 Task: Add a signature Lucia Martinez containing Best wishes for a happy National Diabetes Month, Lucia Martinez to email address softage.9@softage.net and add a label Budgets
Action: Mouse moved to (939, 54)
Screenshot: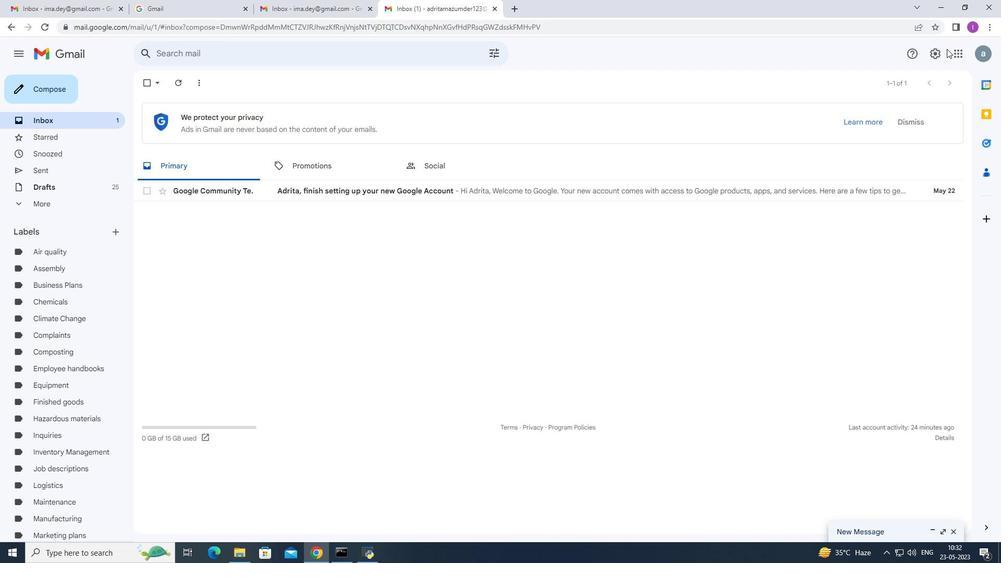 
Action: Mouse pressed left at (939, 54)
Screenshot: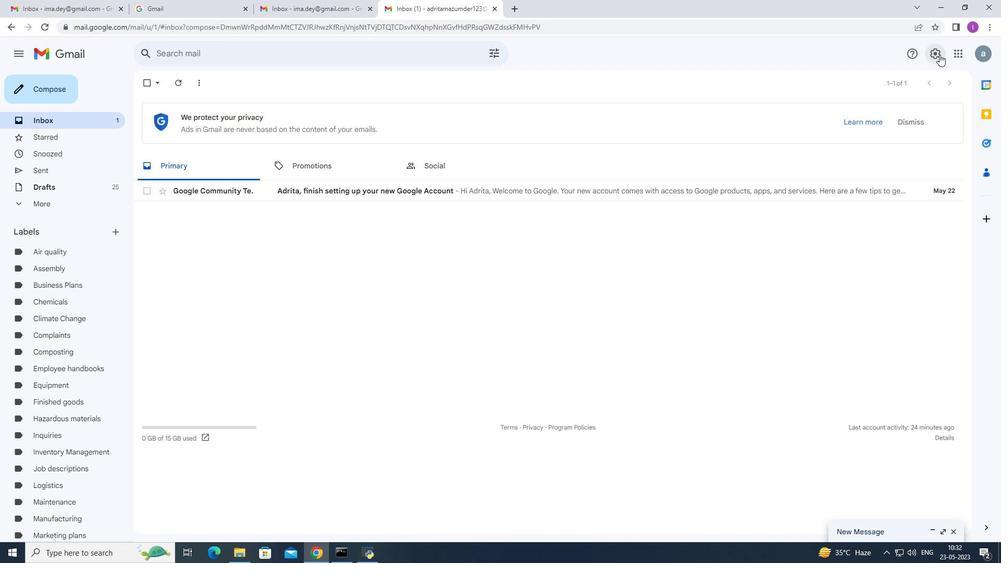 
Action: Mouse moved to (848, 99)
Screenshot: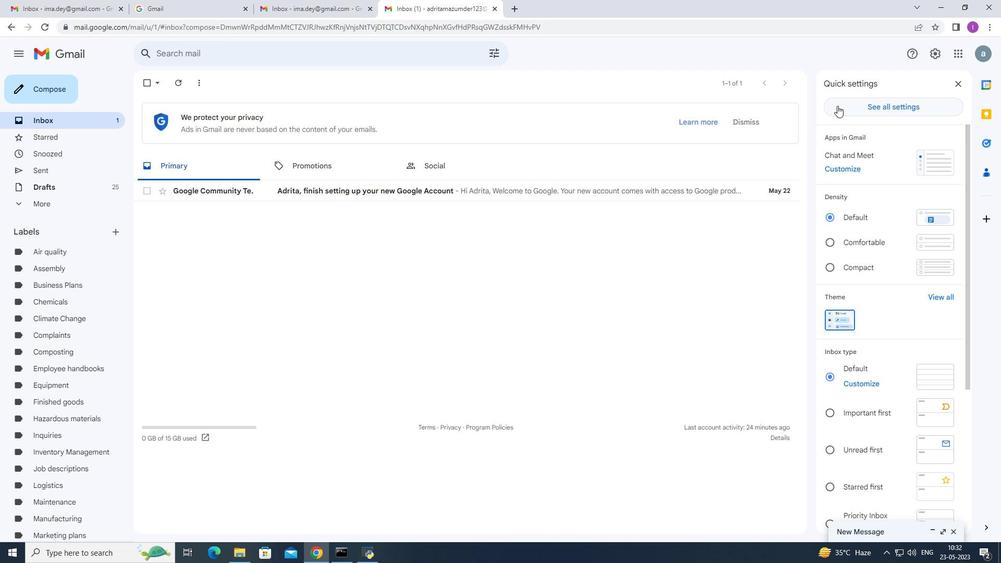 
Action: Mouse pressed left at (848, 99)
Screenshot: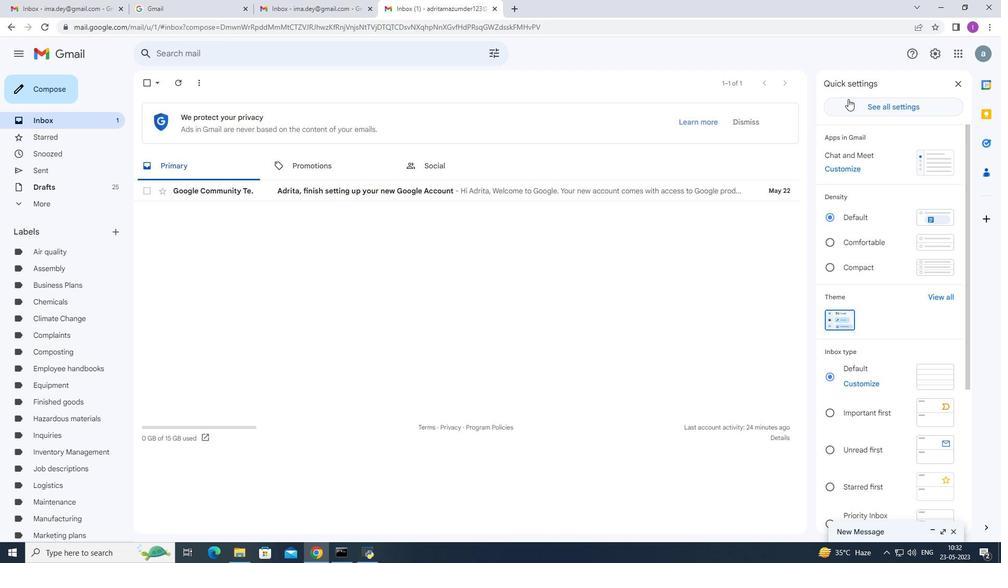 
Action: Mouse moved to (404, 310)
Screenshot: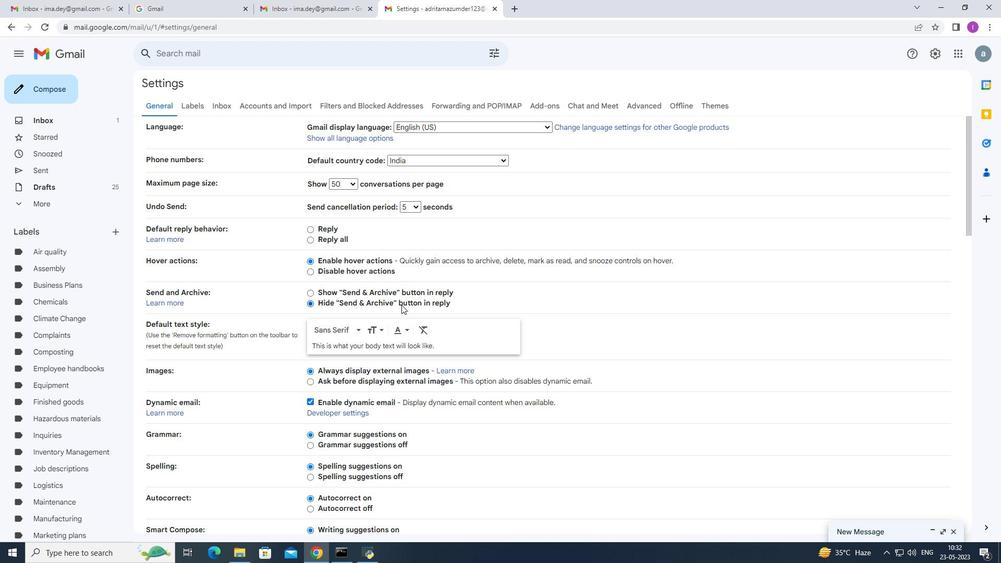 
Action: Mouse scrolled (404, 310) with delta (0, 0)
Screenshot: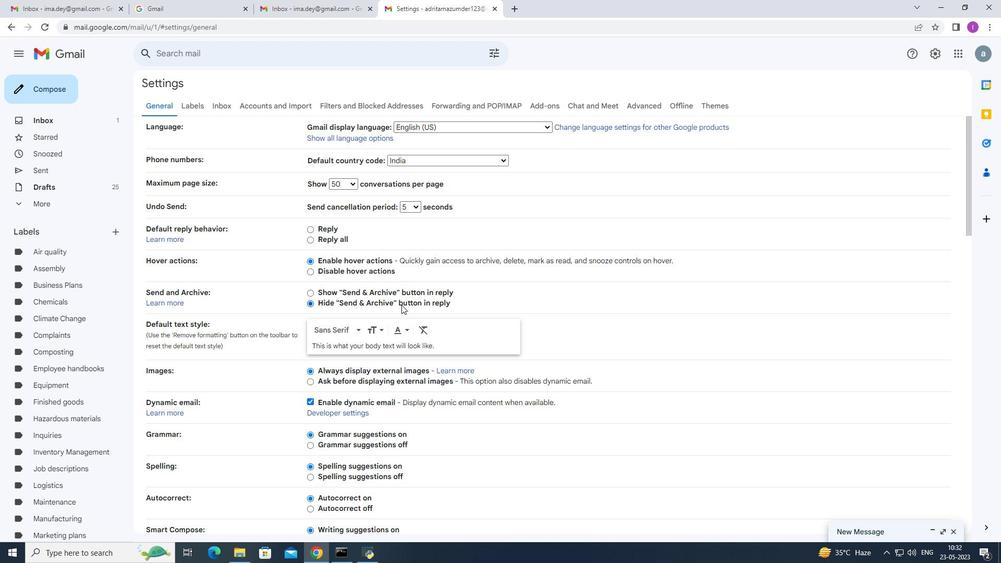 
Action: Mouse moved to (405, 313)
Screenshot: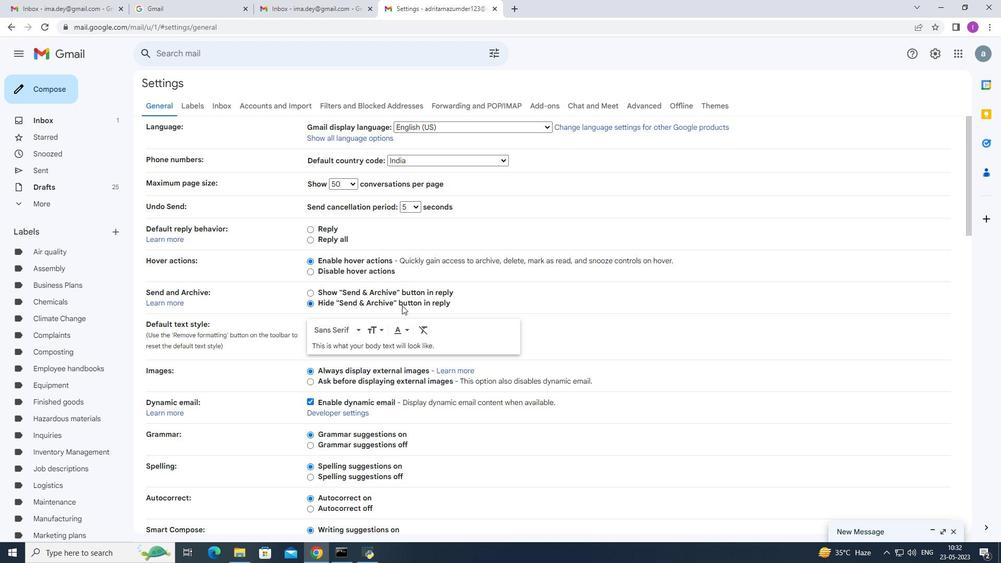 
Action: Mouse scrolled (405, 313) with delta (0, 0)
Screenshot: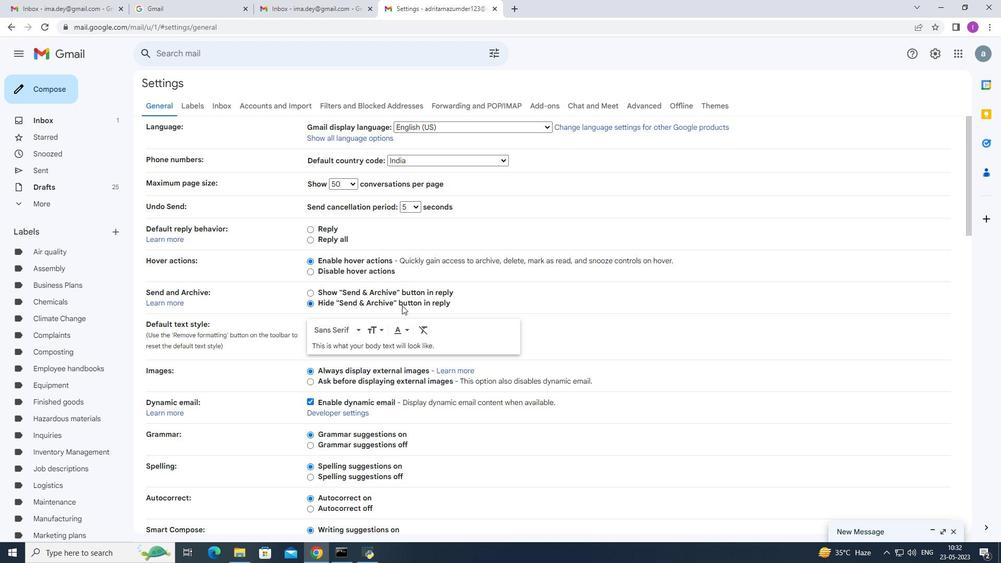 
Action: Mouse moved to (405, 314)
Screenshot: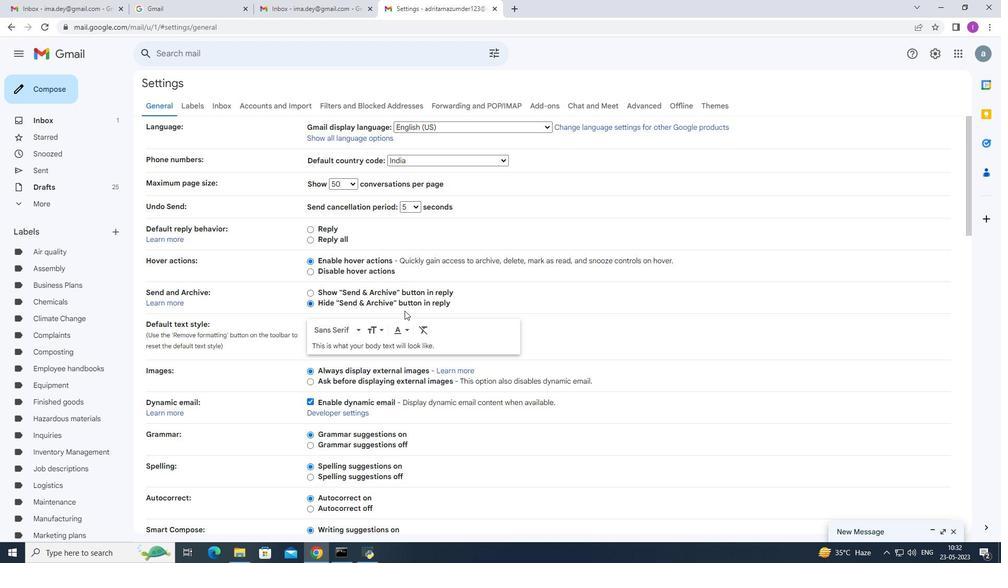 
Action: Mouse scrolled (405, 313) with delta (0, 0)
Screenshot: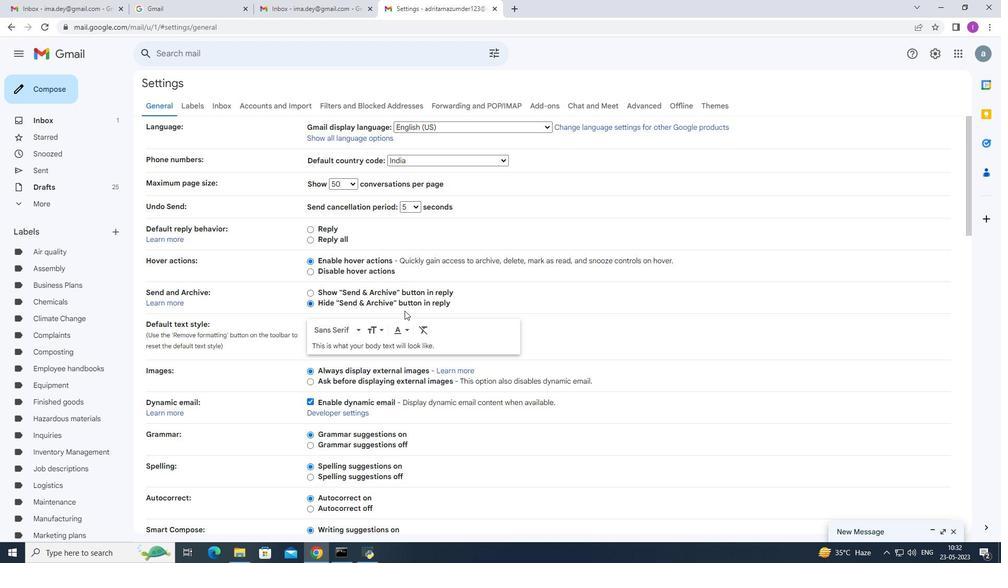 
Action: Mouse moved to (405, 314)
Screenshot: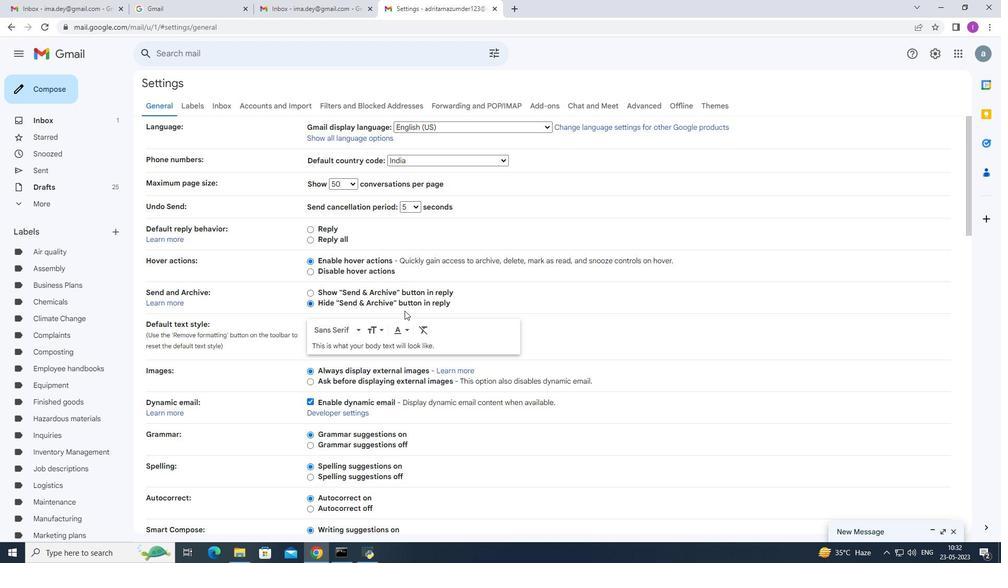 
Action: Mouse scrolled (405, 314) with delta (0, 0)
Screenshot: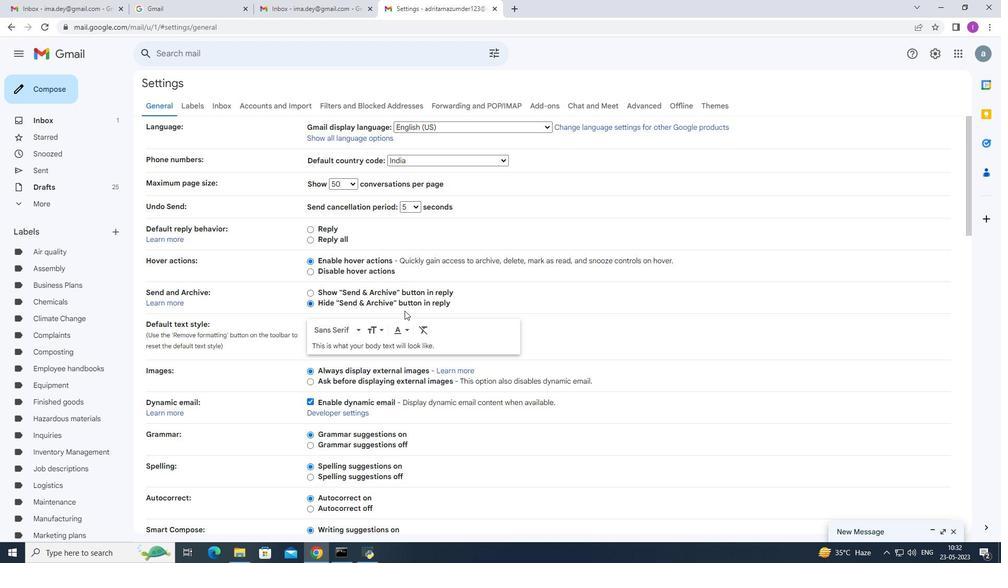 
Action: Mouse moved to (406, 316)
Screenshot: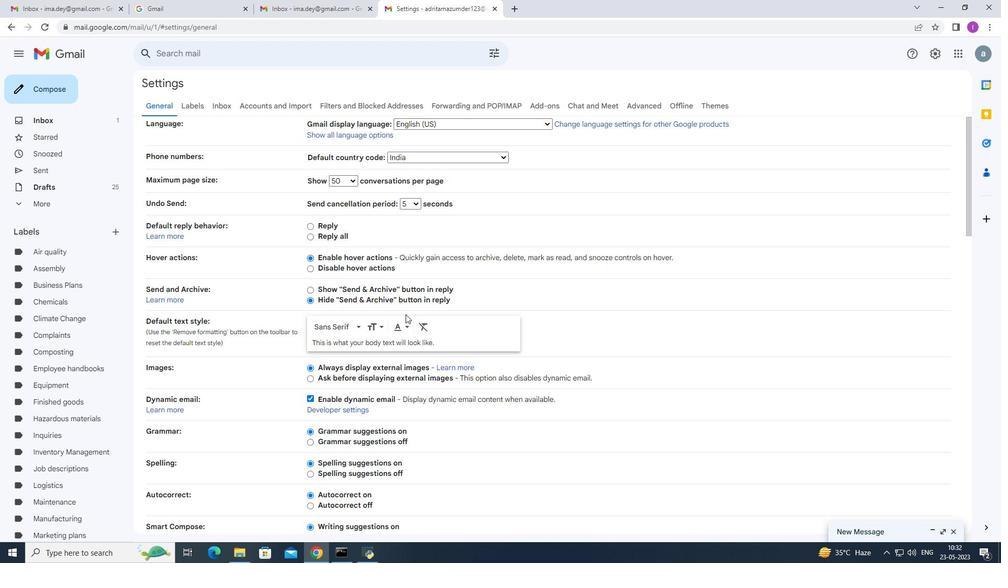 
Action: Mouse scrolled (406, 315) with delta (0, 0)
Screenshot: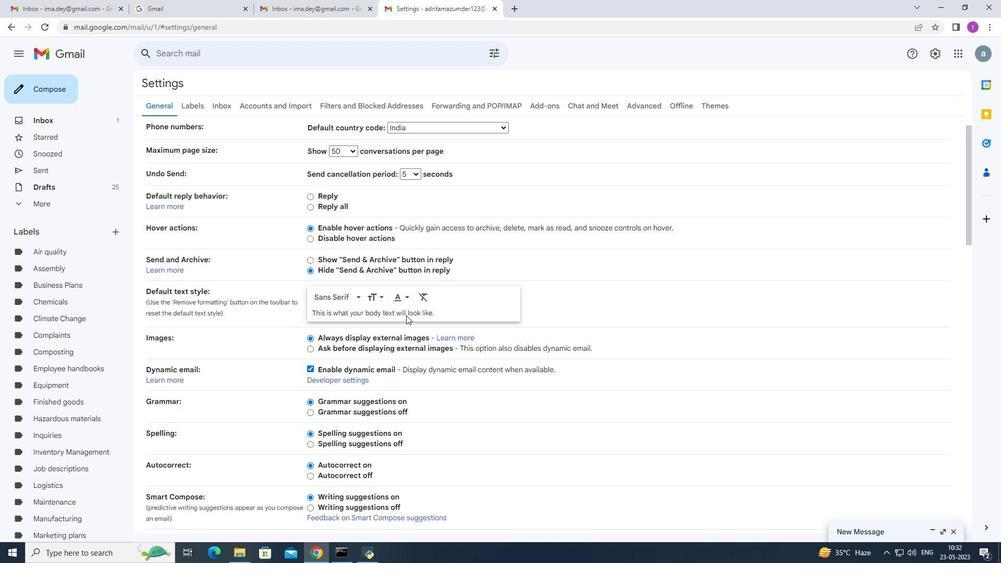 
Action: Mouse moved to (407, 316)
Screenshot: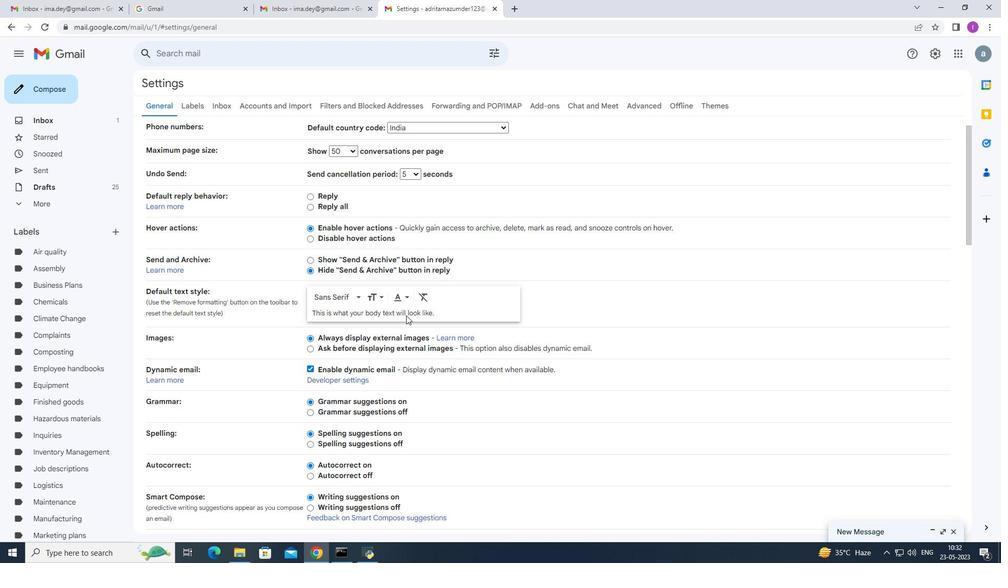
Action: Mouse scrolled (407, 316) with delta (0, 0)
Screenshot: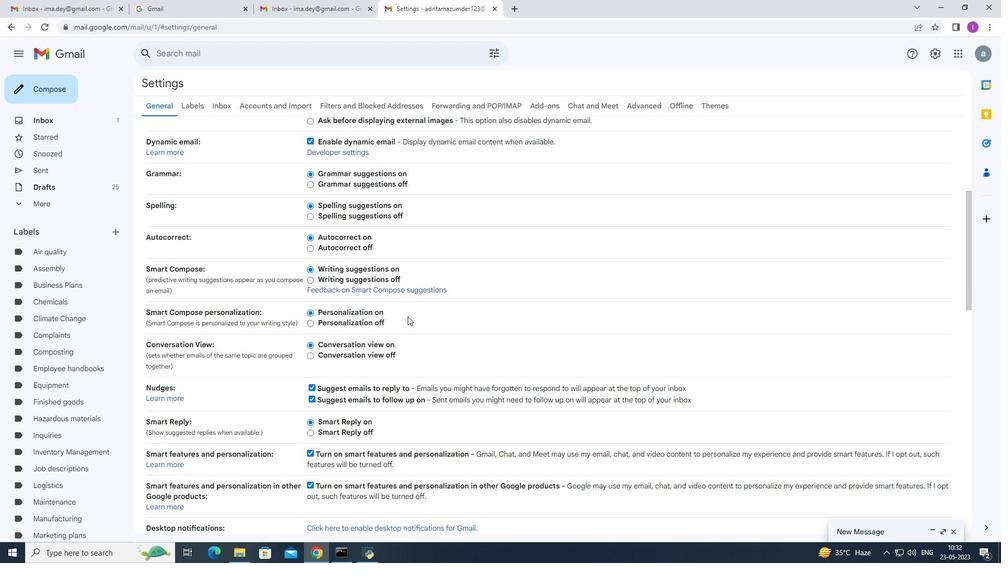 
Action: Mouse scrolled (407, 316) with delta (0, 0)
Screenshot: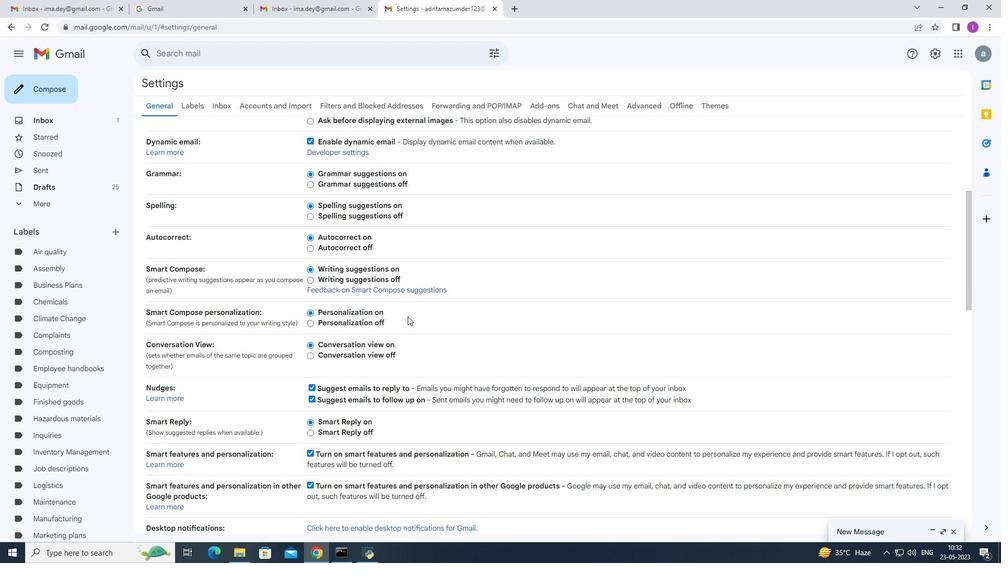 
Action: Mouse scrolled (407, 316) with delta (0, 0)
Screenshot: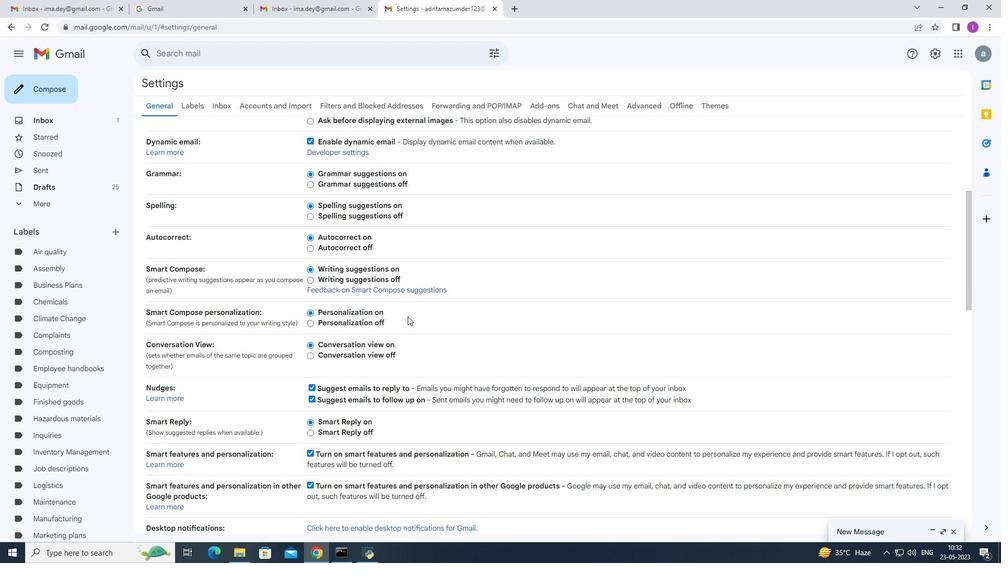 
Action: Mouse moved to (409, 345)
Screenshot: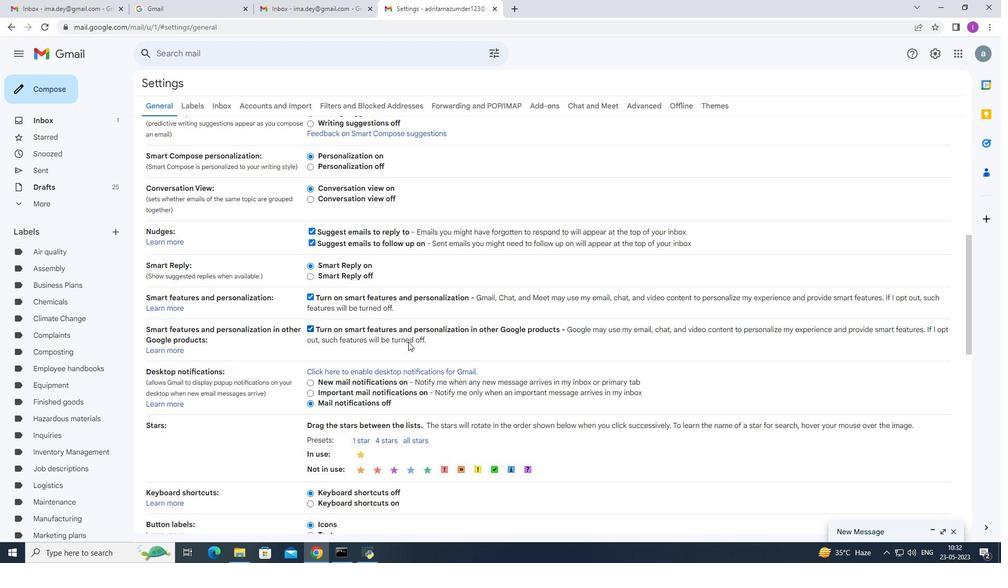 
Action: Mouse scrolled (409, 344) with delta (0, 0)
Screenshot: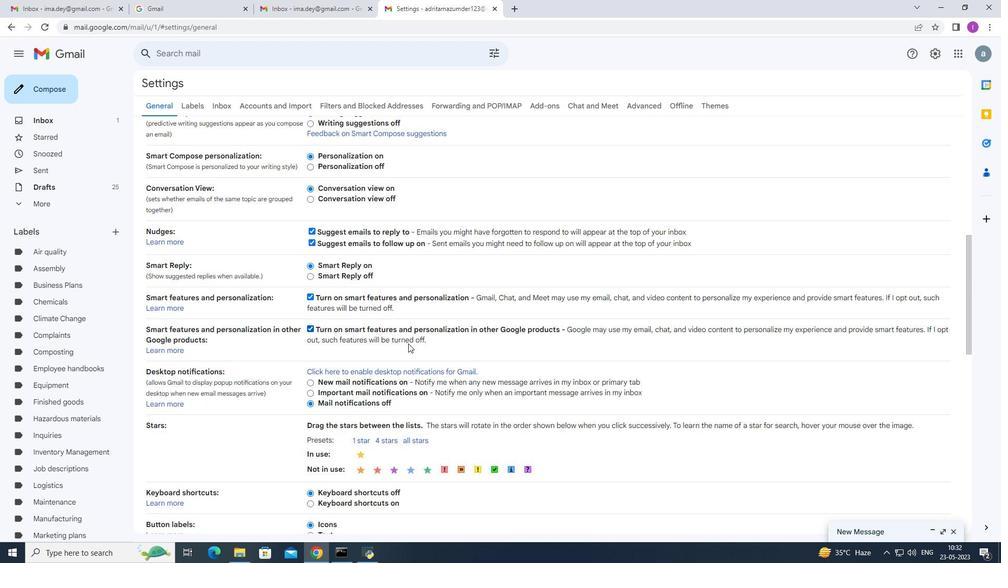 
Action: Mouse moved to (409, 345)
Screenshot: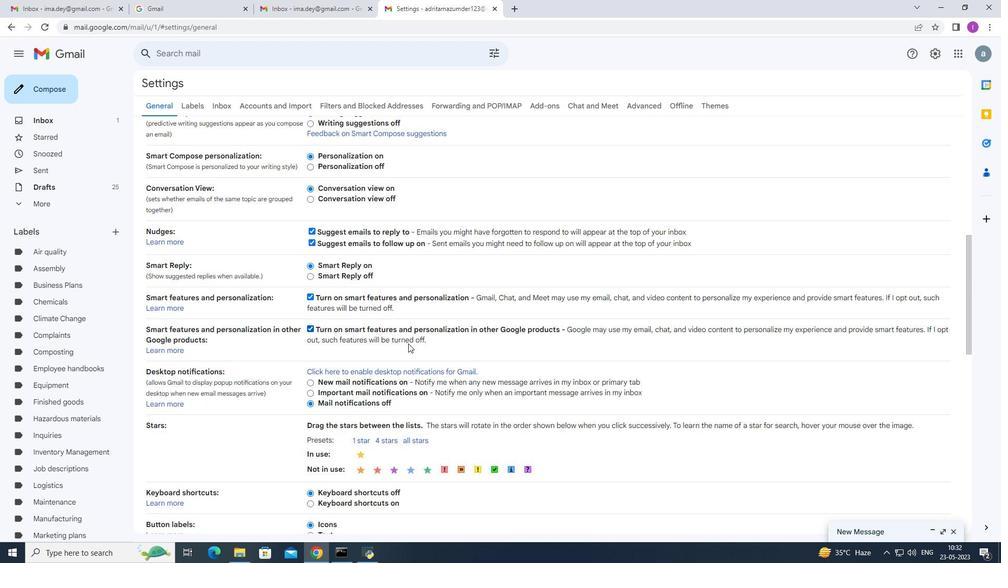 
Action: Mouse scrolled (409, 345) with delta (0, 0)
Screenshot: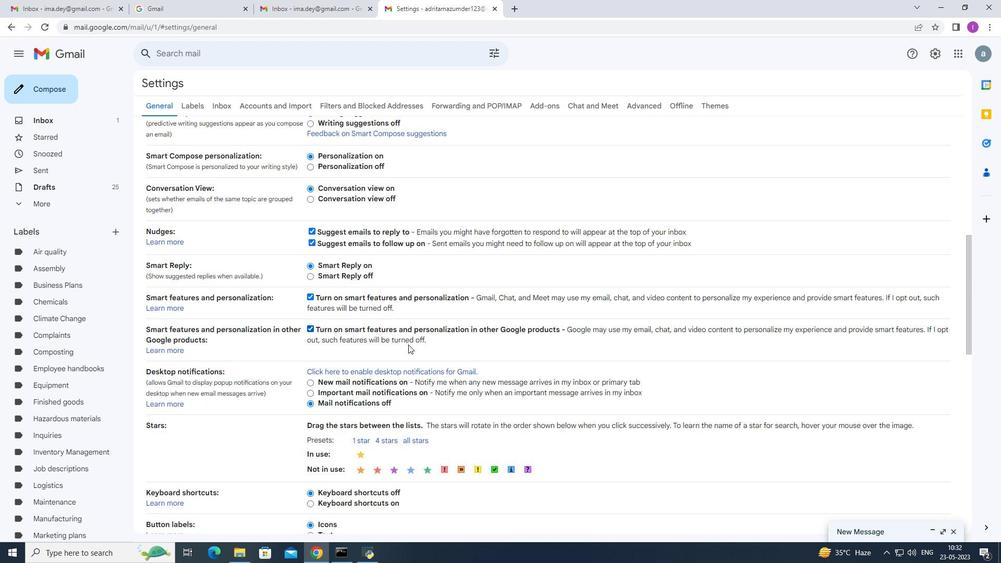 
Action: Mouse scrolled (409, 345) with delta (0, 0)
Screenshot: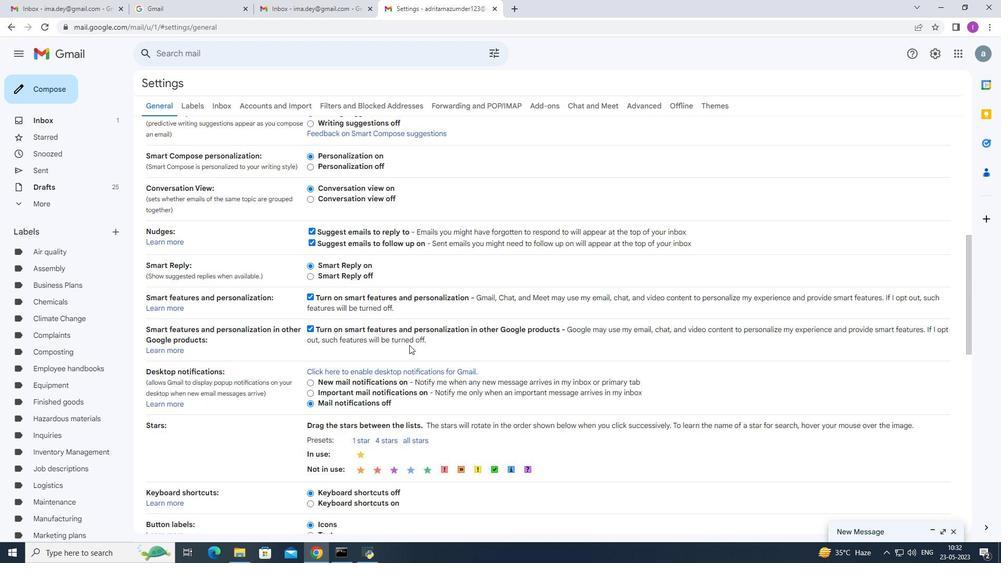 
Action: Mouse moved to (409, 346)
Screenshot: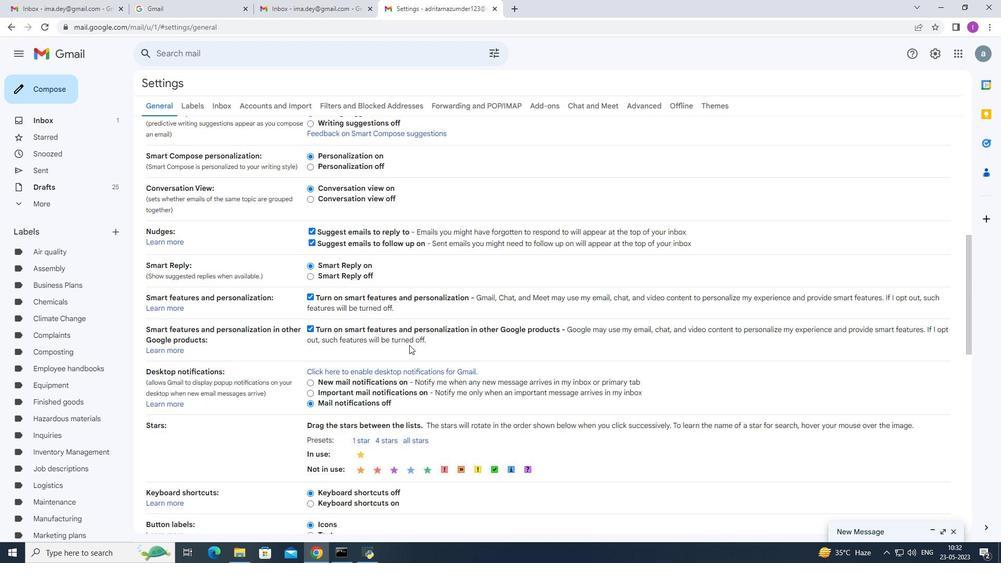 
Action: Mouse scrolled (409, 346) with delta (0, 0)
Screenshot: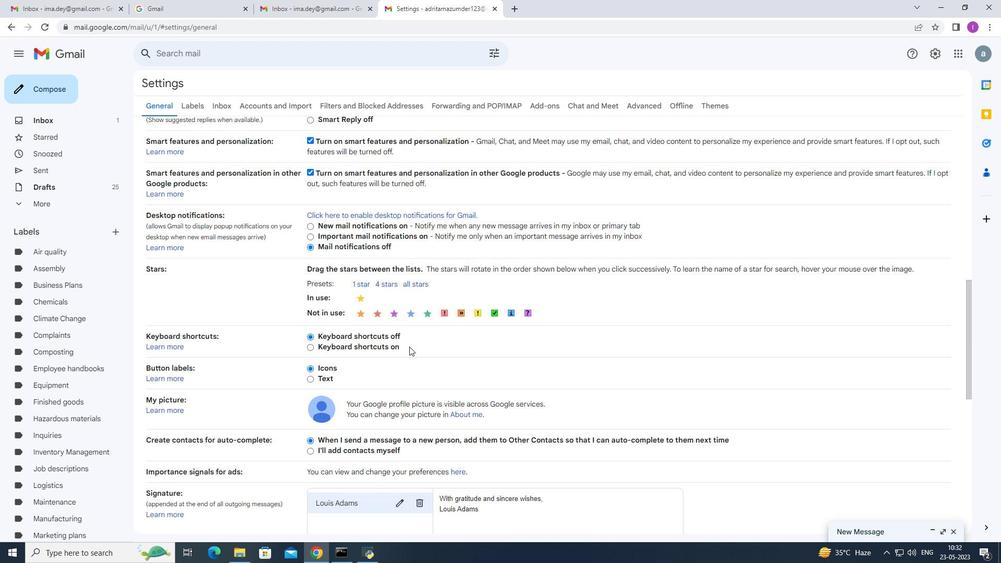 
Action: Mouse scrolled (409, 346) with delta (0, 0)
Screenshot: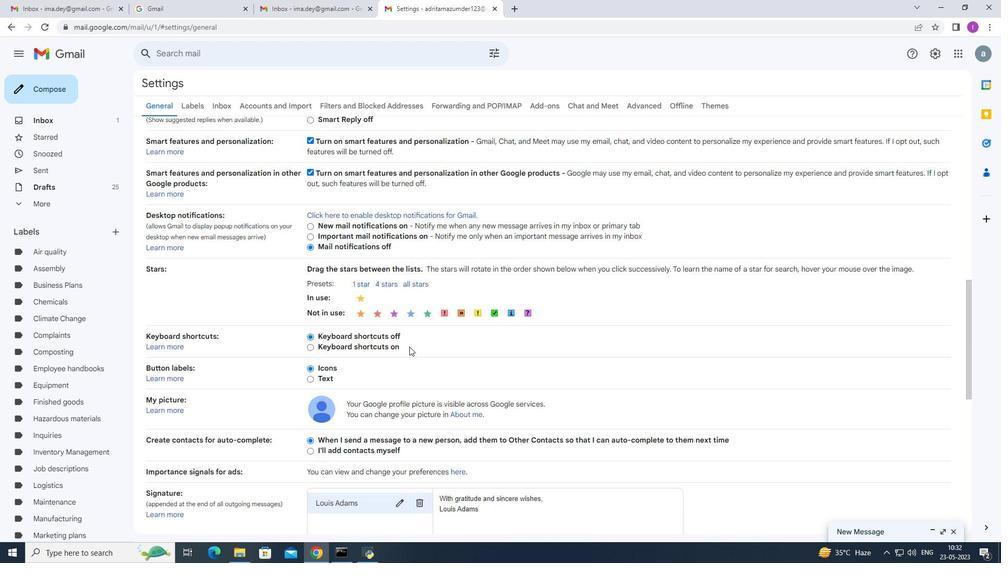 
Action: Mouse scrolled (409, 346) with delta (0, 0)
Screenshot: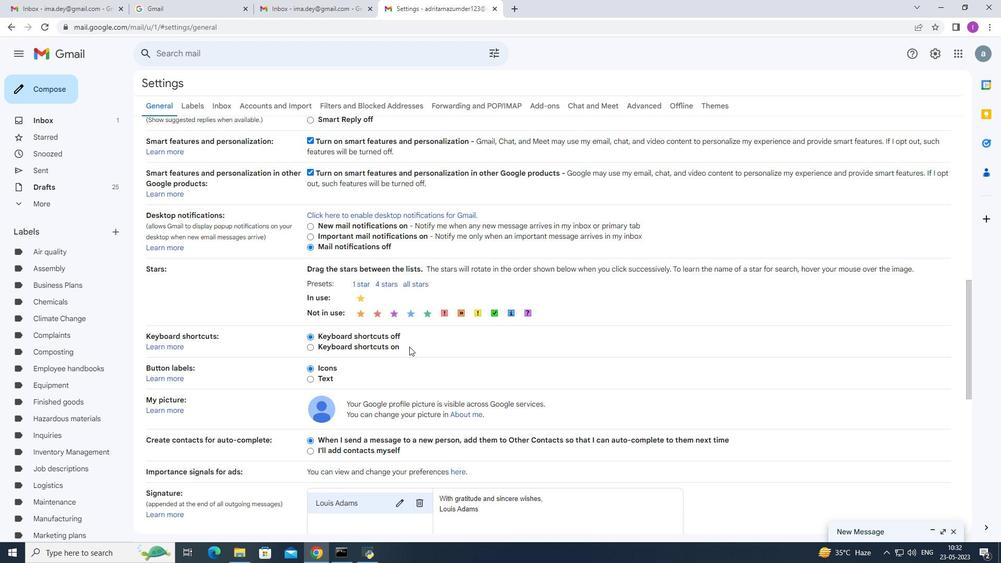 
Action: Mouse scrolled (409, 346) with delta (0, 0)
Screenshot: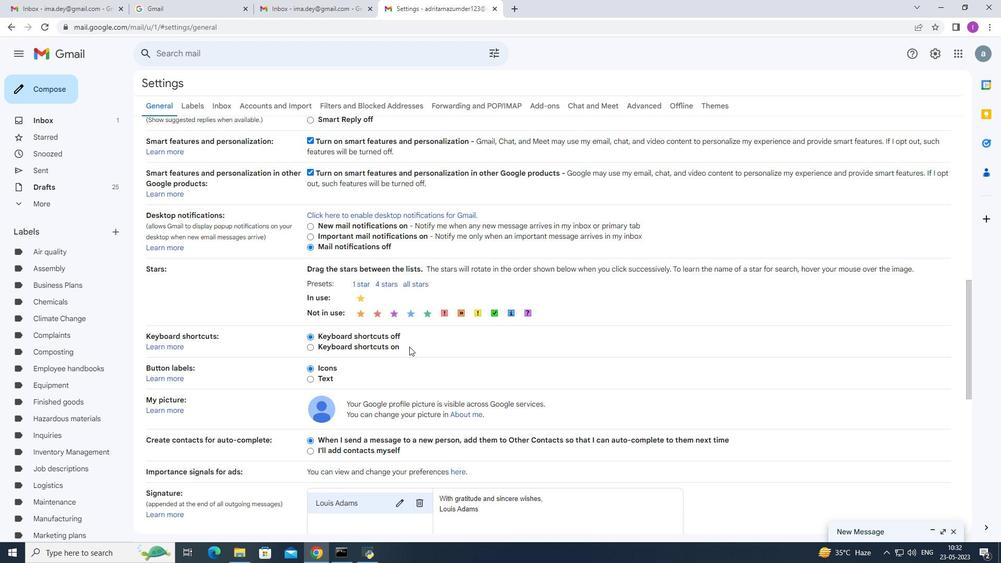 
Action: Mouse moved to (420, 300)
Screenshot: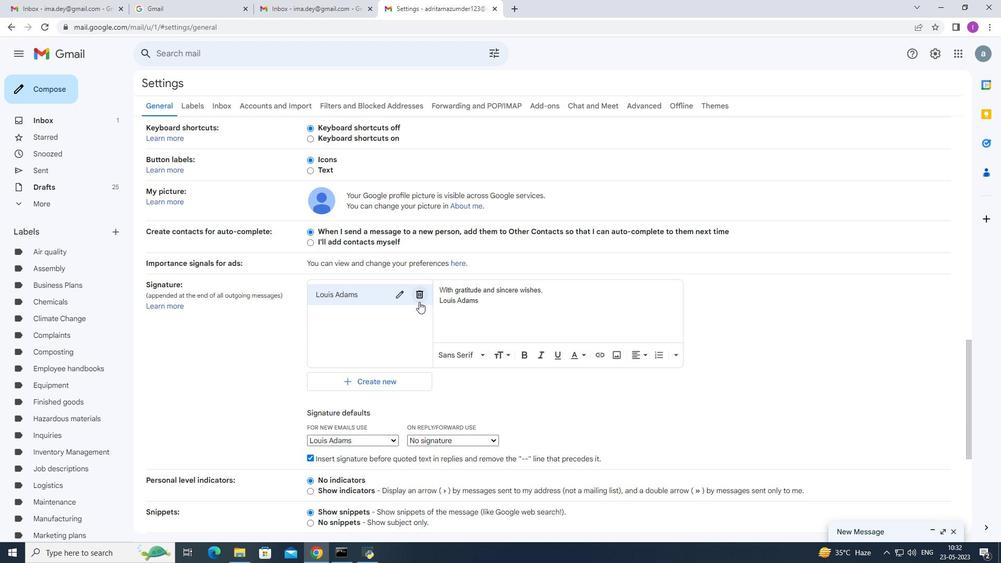 
Action: Mouse pressed left at (420, 300)
Screenshot: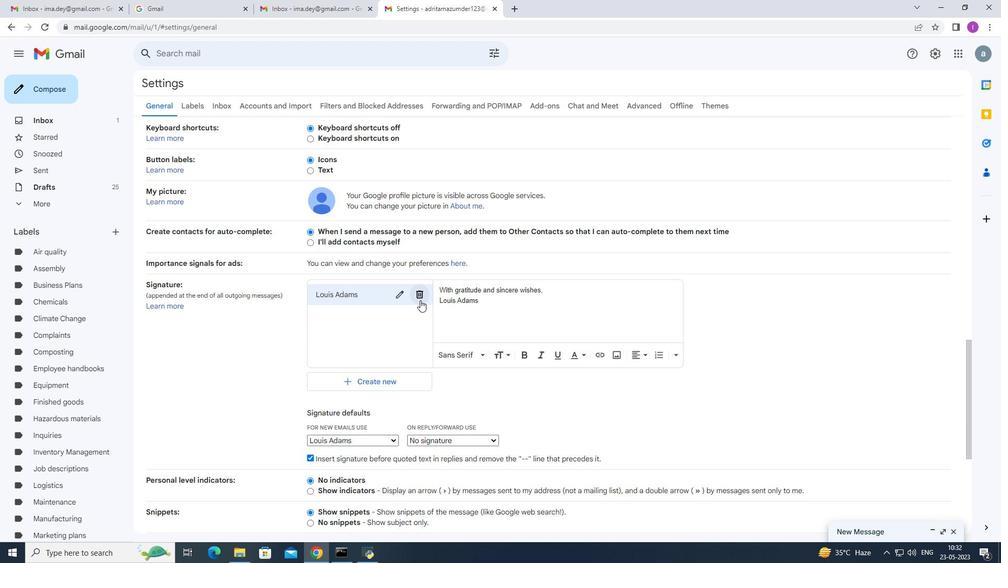 
Action: Mouse moved to (585, 318)
Screenshot: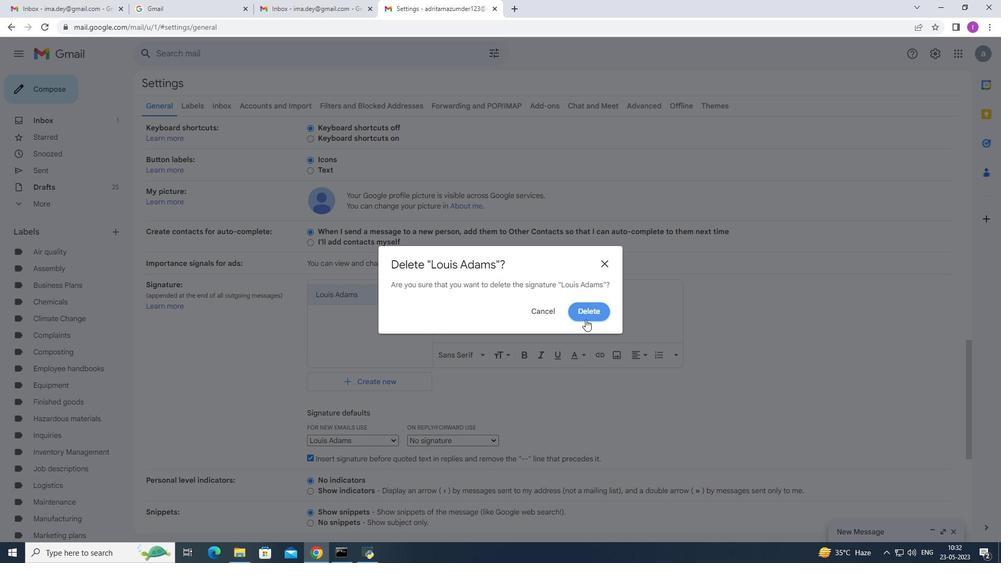 
Action: Mouse pressed left at (585, 318)
Screenshot: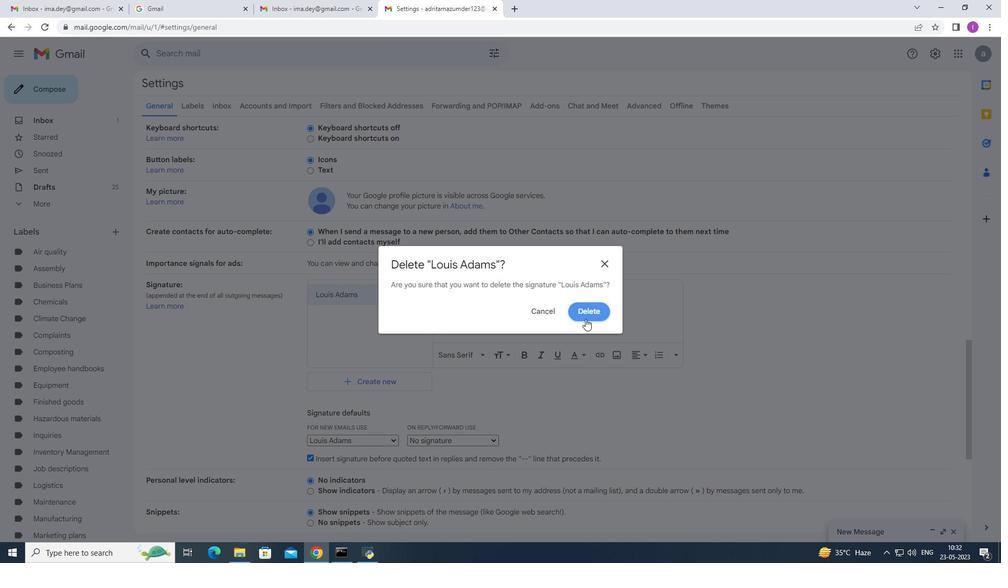 
Action: Mouse moved to (362, 299)
Screenshot: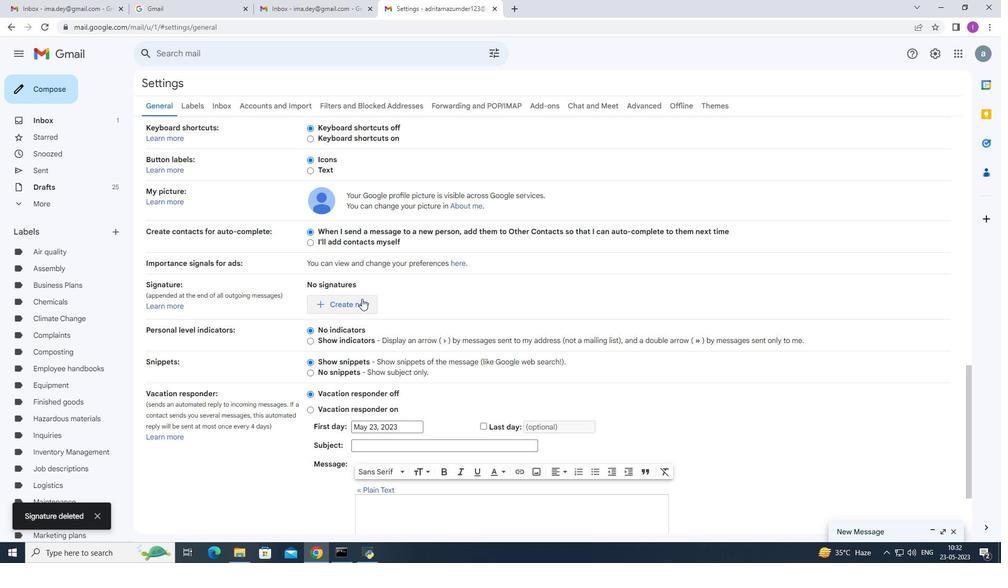 
Action: Mouse pressed left at (362, 299)
Screenshot: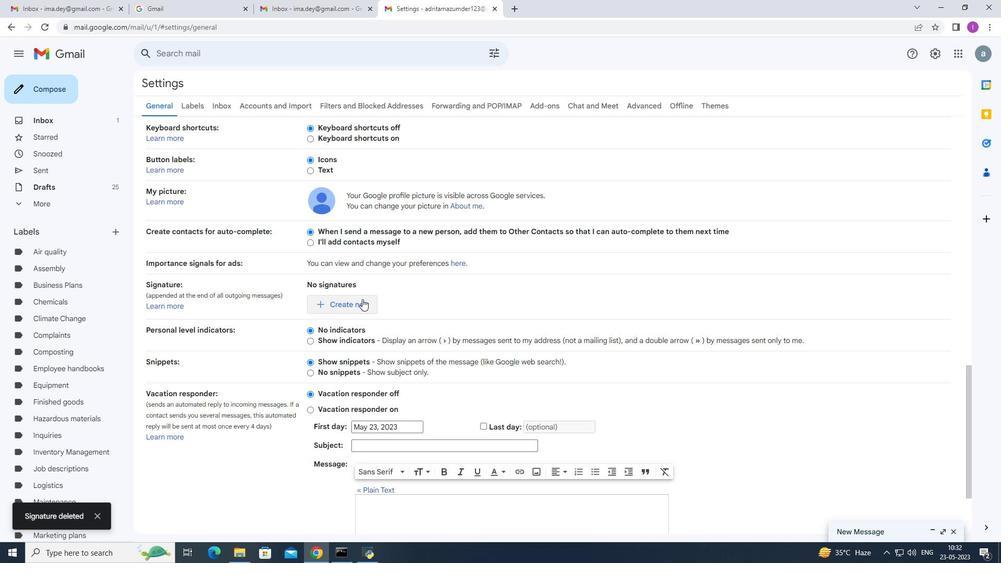 
Action: Mouse moved to (416, 288)
Screenshot: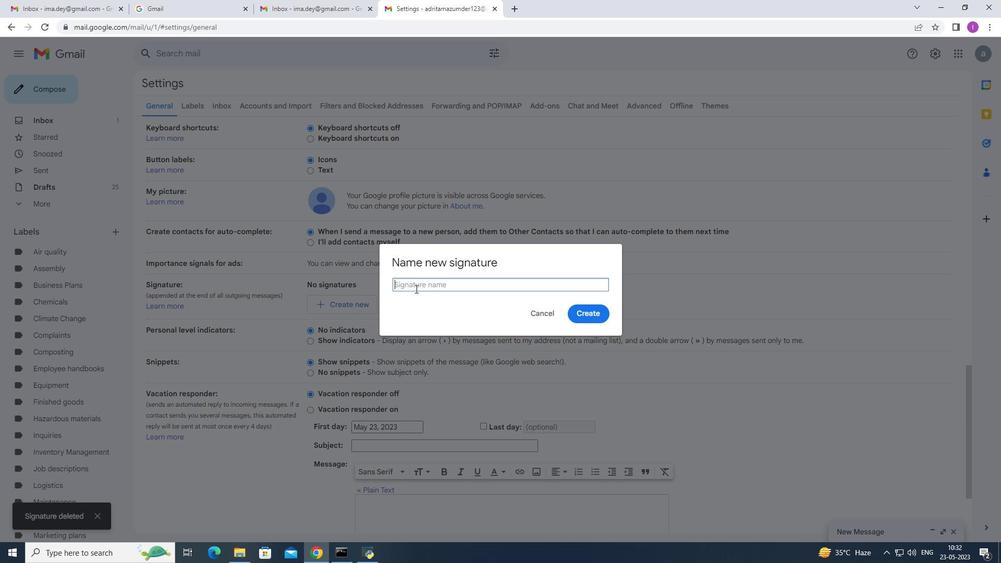 
Action: Mouse pressed left at (416, 288)
Screenshot: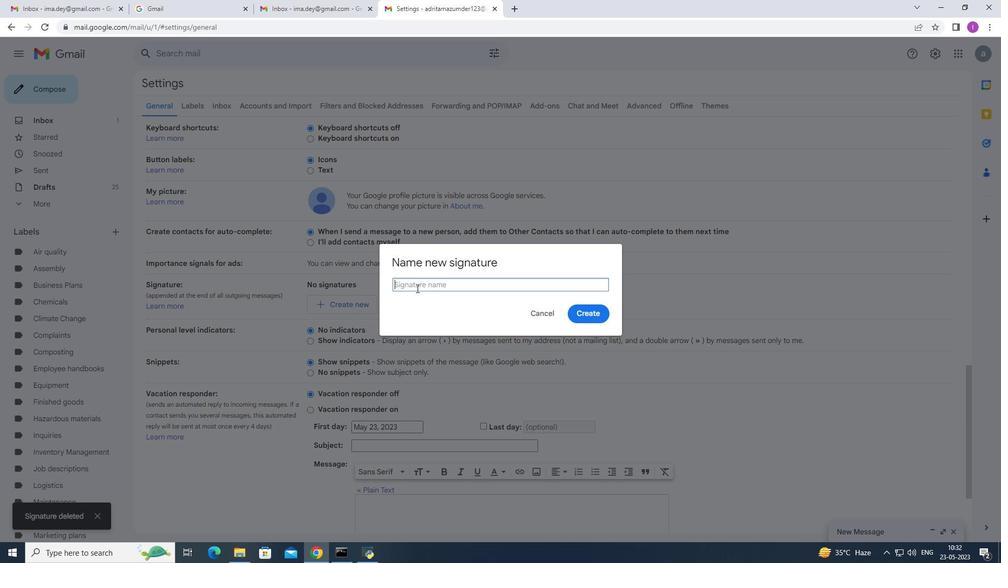 
Action: Key pressed <Key.shift>Lucu<Key.backspace>ia<Key.space><Key.backspace><Key.backspace><Key.backspace><Key.backspace><Key.backspace><Key.backspace><Key.shift>L<Key.backspace><Key.caps_lock><Key.shift>lUCIA<Key.space><Key.shift>mARTINEZ
Screenshot: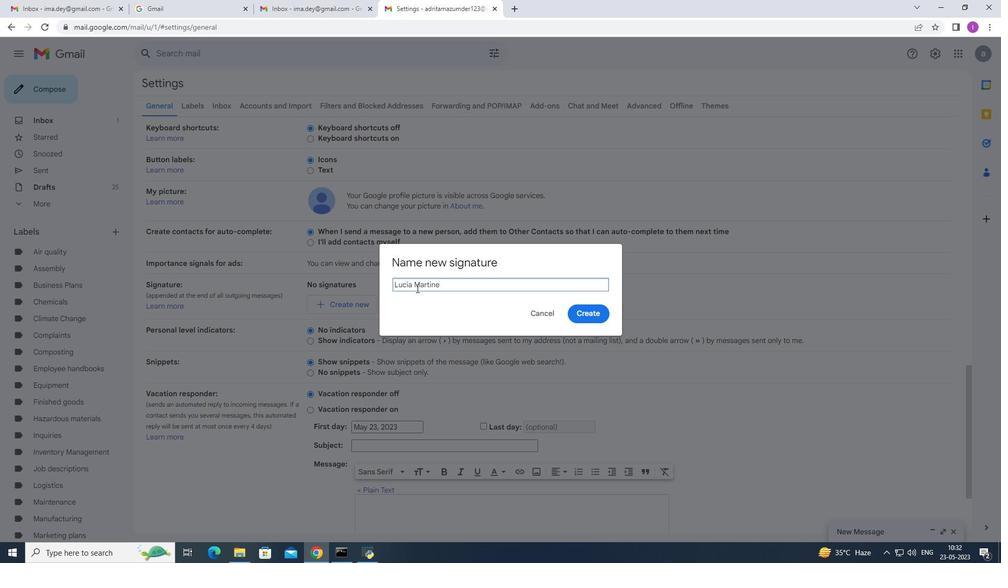 
Action: Mouse moved to (598, 312)
Screenshot: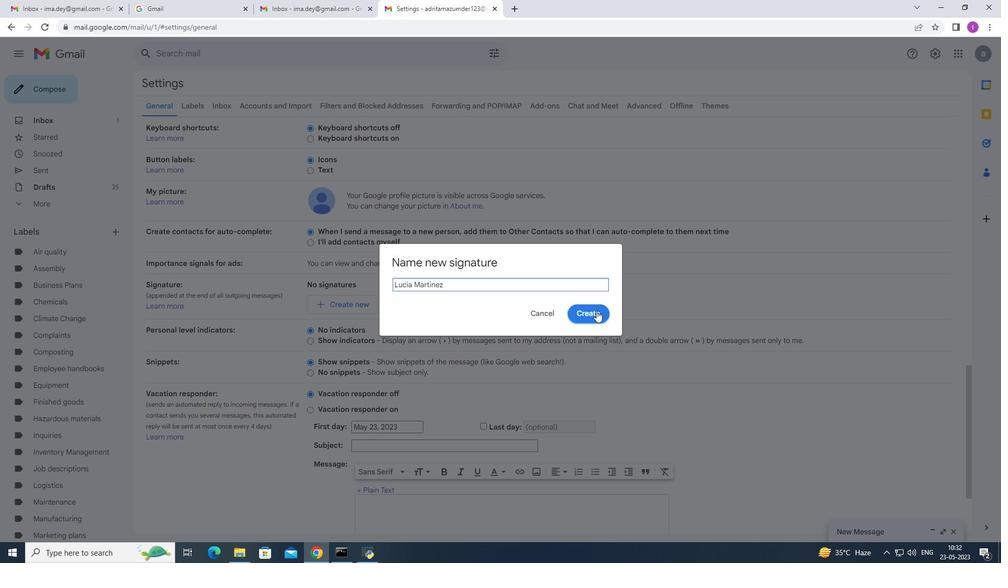 
Action: Mouse pressed left at (598, 312)
Screenshot: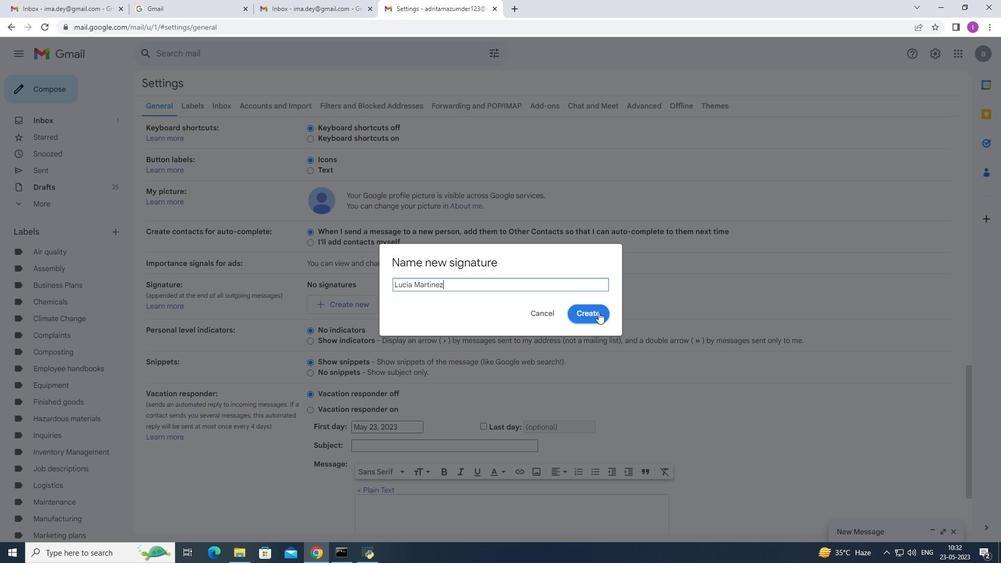 
Action: Mouse moved to (389, 439)
Screenshot: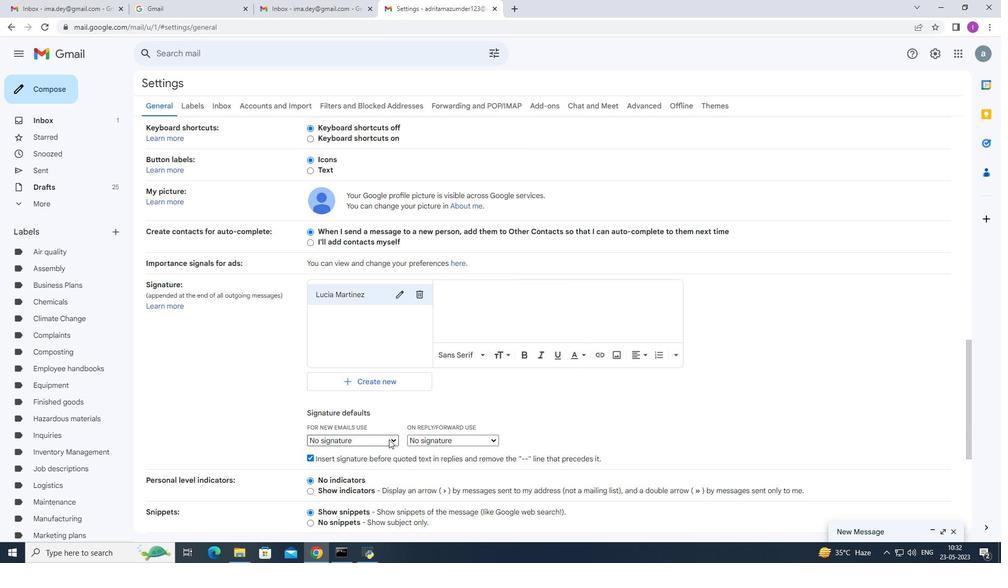 
Action: Mouse pressed left at (389, 439)
Screenshot: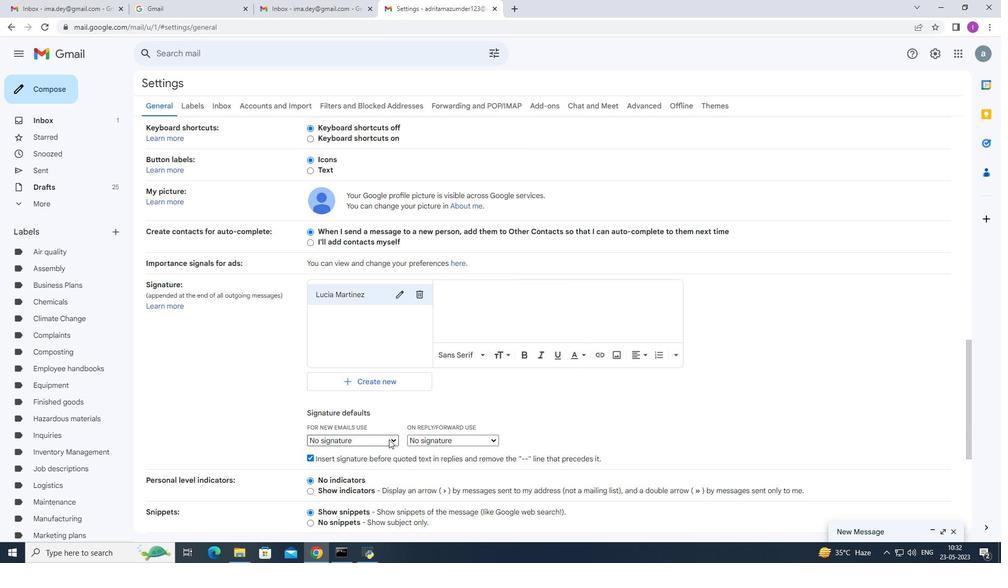 
Action: Mouse moved to (385, 463)
Screenshot: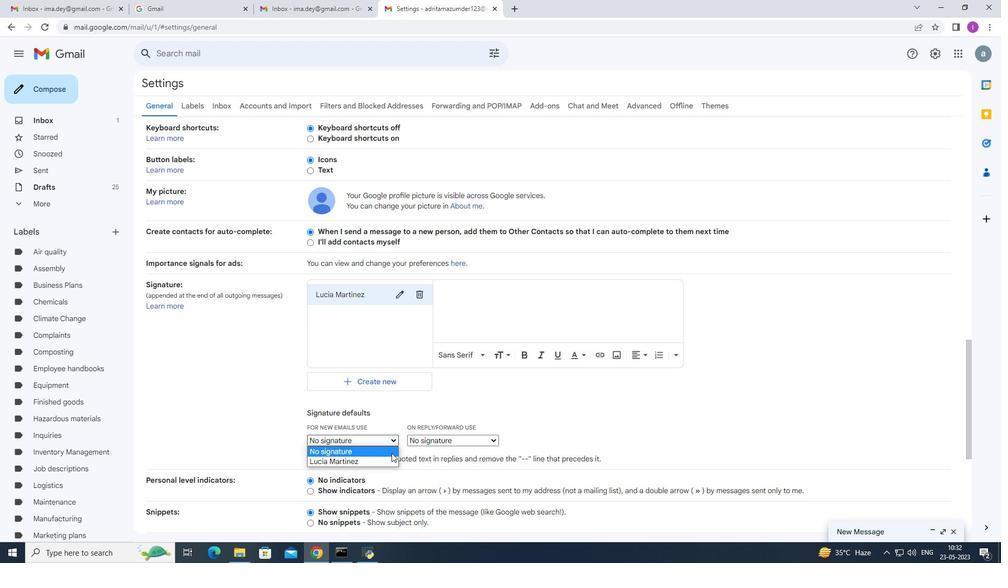 
Action: Mouse pressed left at (385, 463)
Screenshot: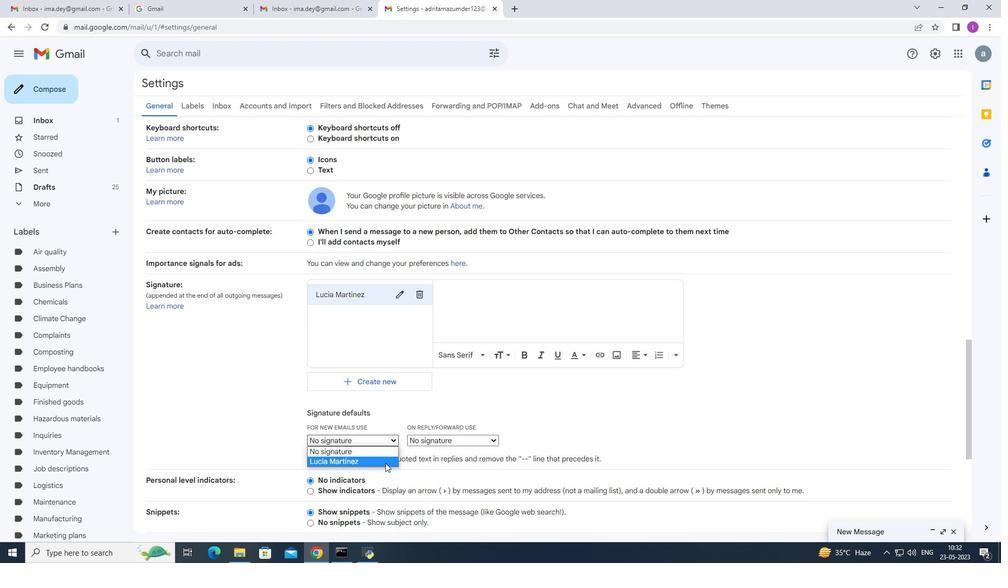 
Action: Mouse moved to (459, 299)
Screenshot: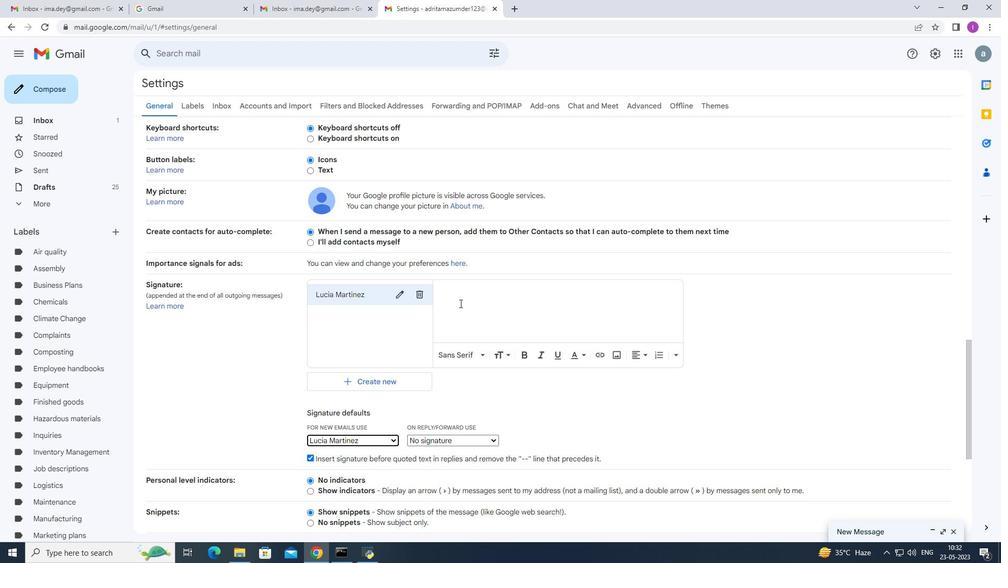 
Action: Mouse pressed left at (459, 299)
Screenshot: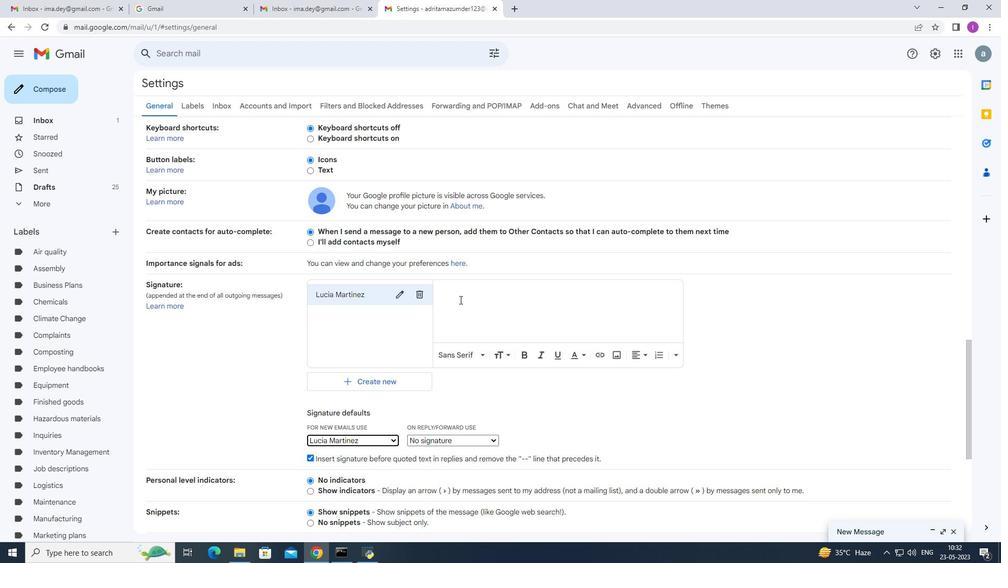 
Action: Mouse moved to (470, 290)
Screenshot: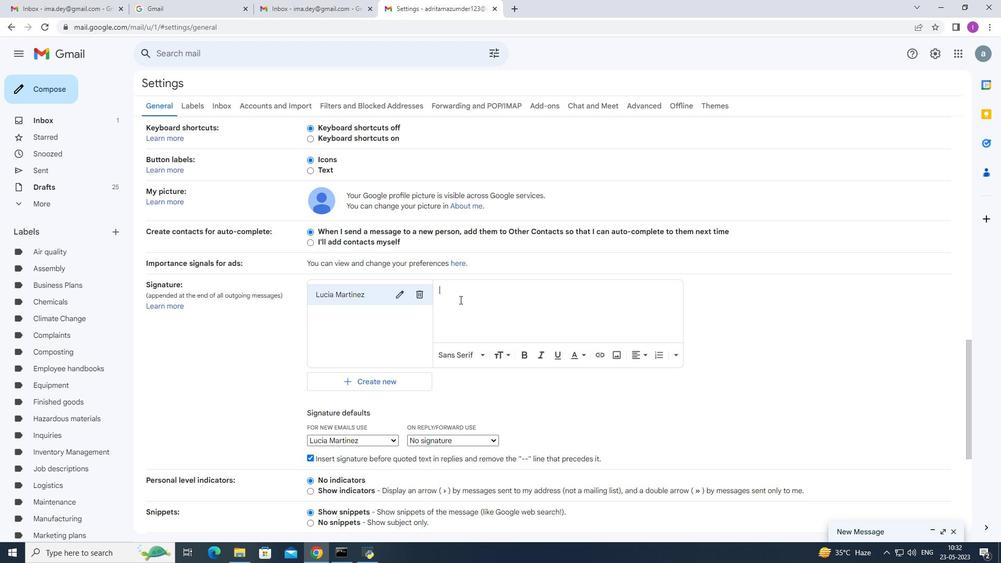 
Action: Key pressed <Key.shift>bEST<Key.space>WISHES<Key.space>FOR<Key.space>A<Key.space>HAPPY<Key.space><Key.shift><Key.shift><Key.shift>NATIONAL<Key.space>
Screenshot: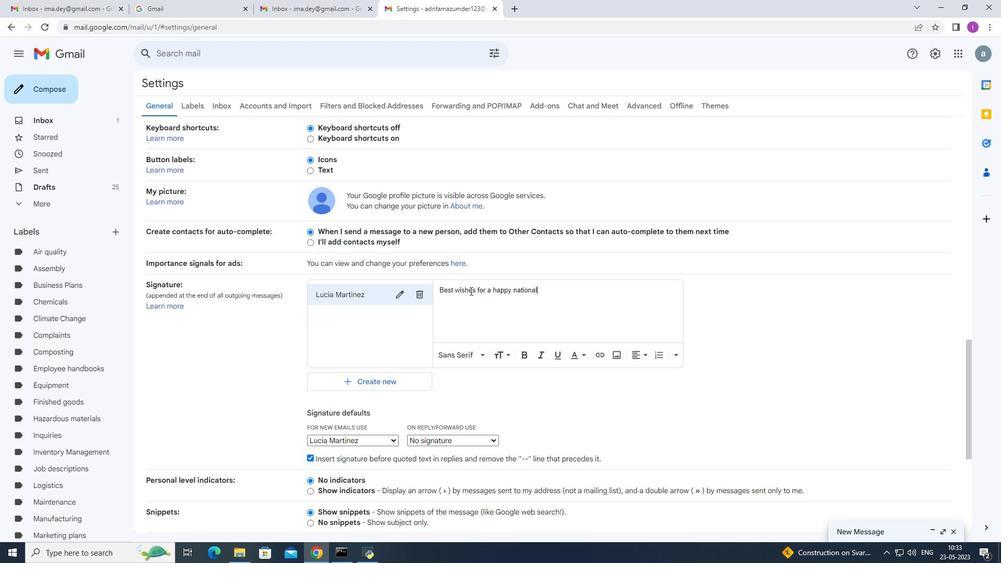 
Action: Mouse moved to (517, 290)
Screenshot: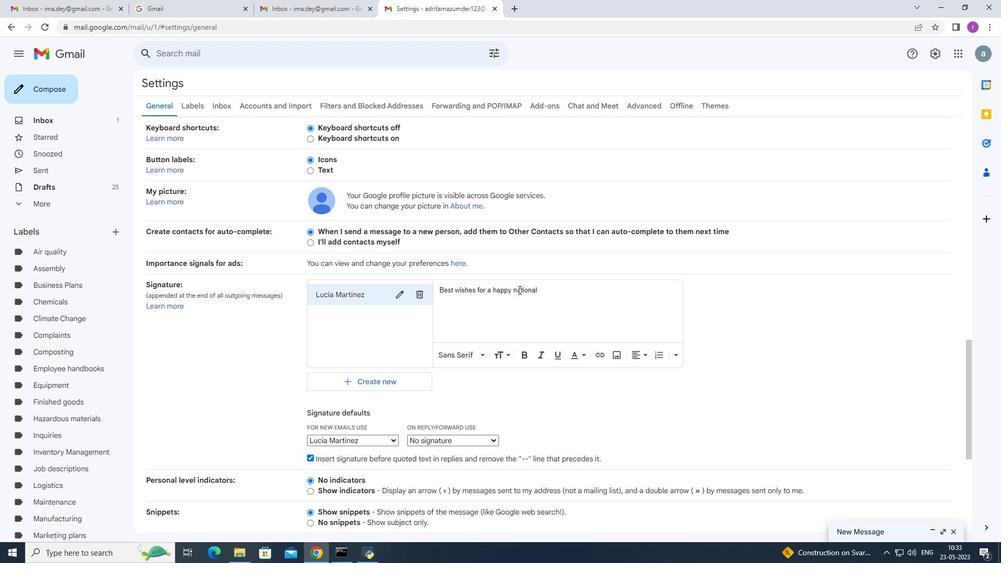 
Action: Mouse pressed left at (517, 290)
Screenshot: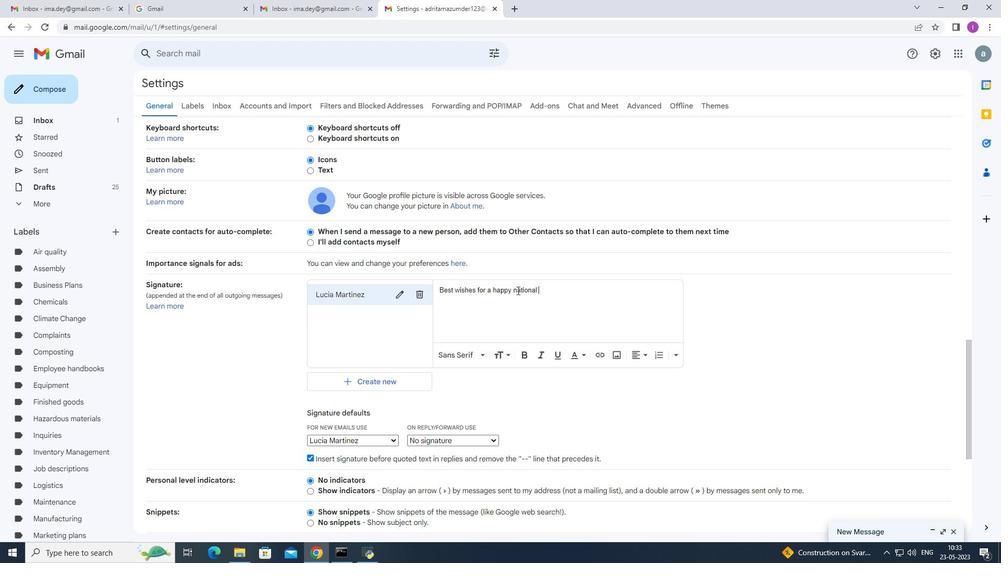 
Action: Mouse moved to (518, 290)
Screenshot: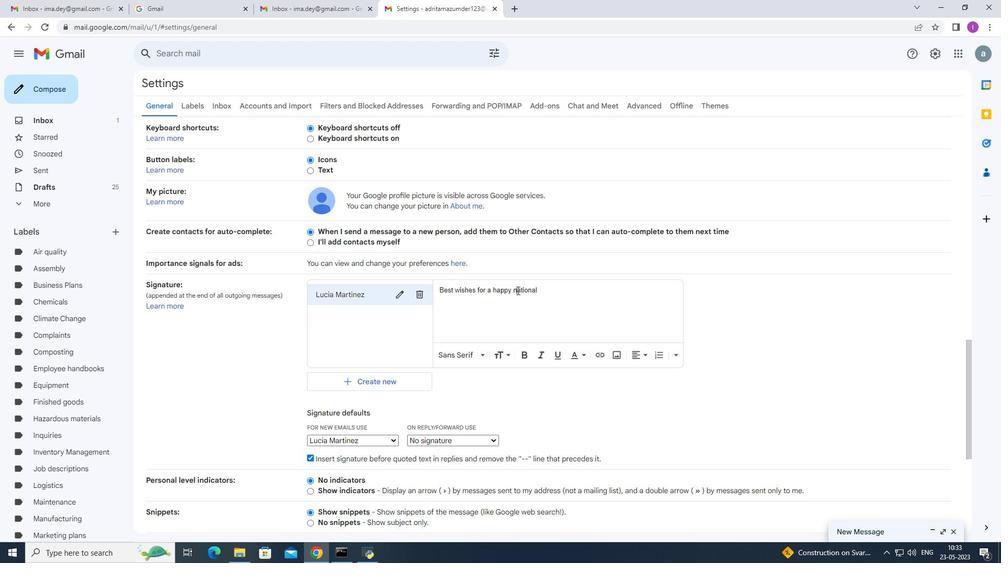 
Action: Mouse pressed left at (517, 290)
Screenshot: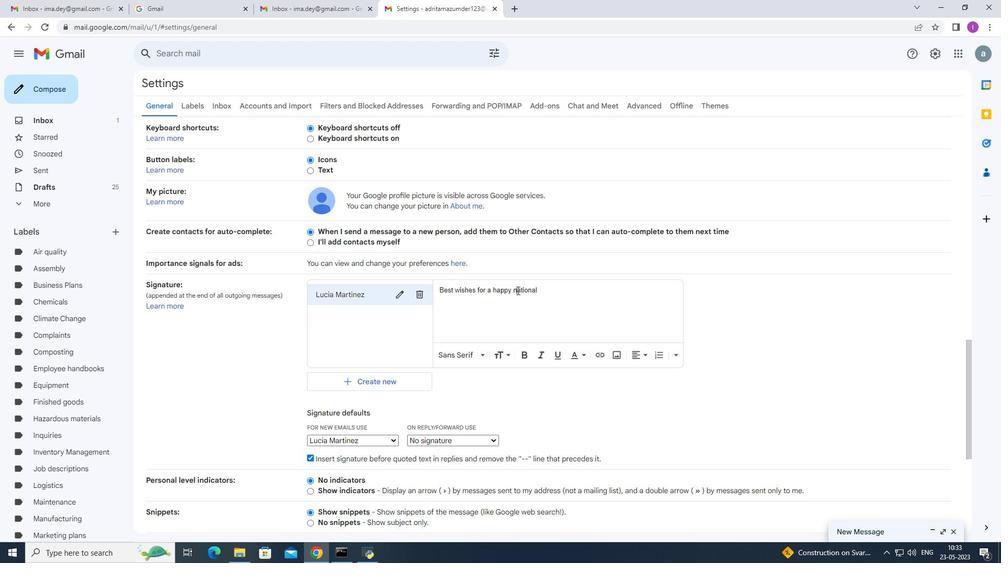 
Action: Mouse moved to (539, 289)
Screenshot: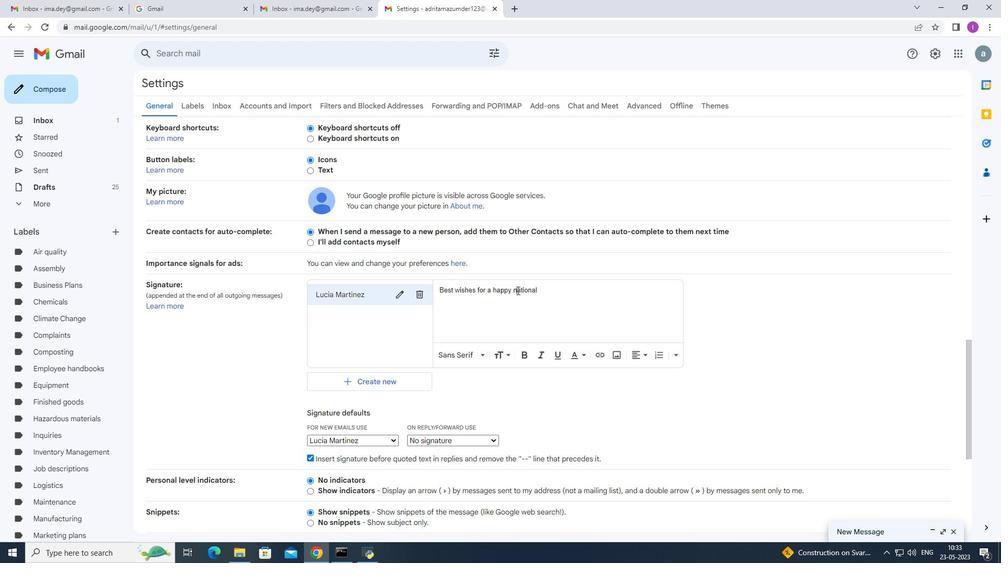 
Action: Key pressed <Key.backspace><Key.shift>nATIONAL<Key.space><Key.shift><Key.shift><Key.shift><Key.shift><Key.shift><Key.shift><Key.shift><Key.shift><Key.shift><Key.shift><Key.shift><Key.shift><Key.shift><Key.shift><Key.shift><Key.shift><Key.shift><Key.shift><Key.shift><Key.shift><Key.shift><Key.shift><Key.shift><Key.shift><Key.shift><Key.shift><Key.shift>dIABETES<Key.space><Key.shift>mONTH,<Key.enter><Key.shift>lUCIA<Key.space><Key.shift>mARTINA<Key.backspace>EZ
Screenshot: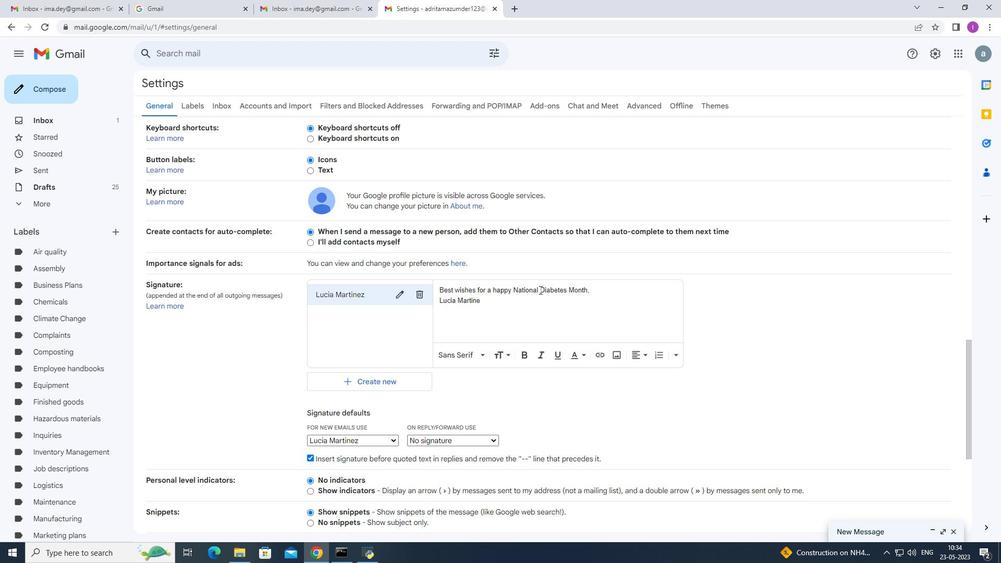 
Action: Mouse moved to (400, 478)
Screenshot: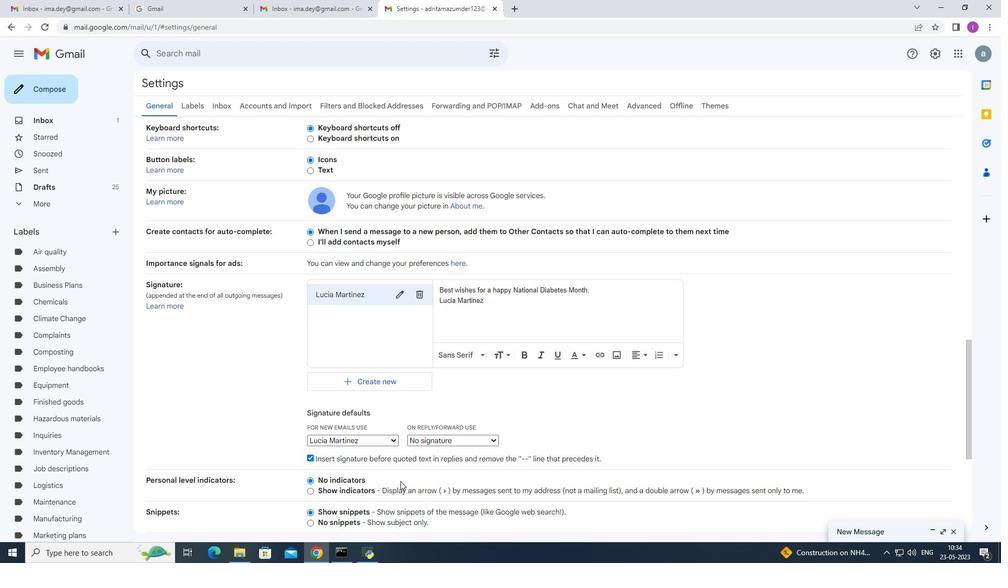 
Action: Mouse scrolled (400, 478) with delta (0, 0)
Screenshot: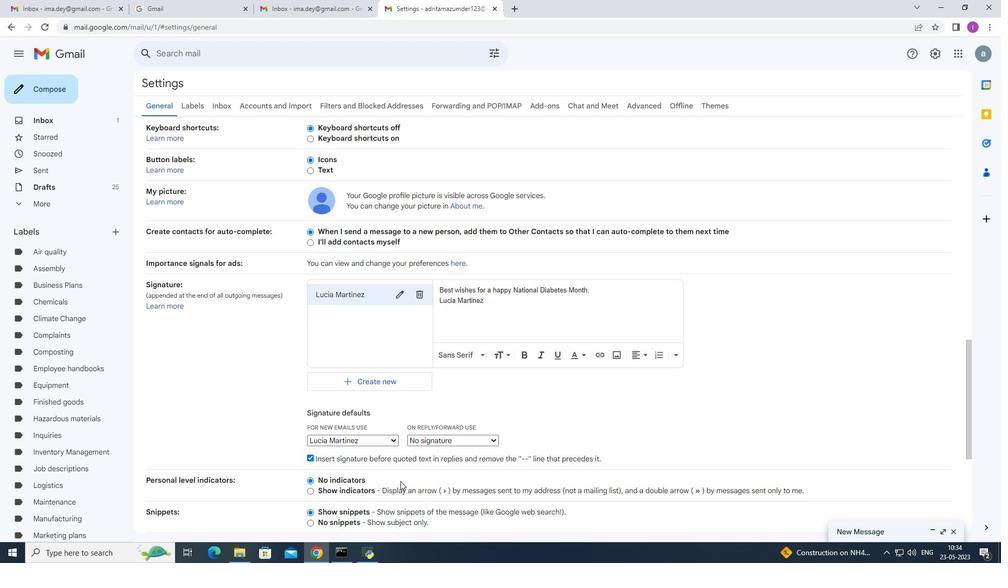 
Action: Mouse scrolled (400, 478) with delta (0, 0)
Screenshot: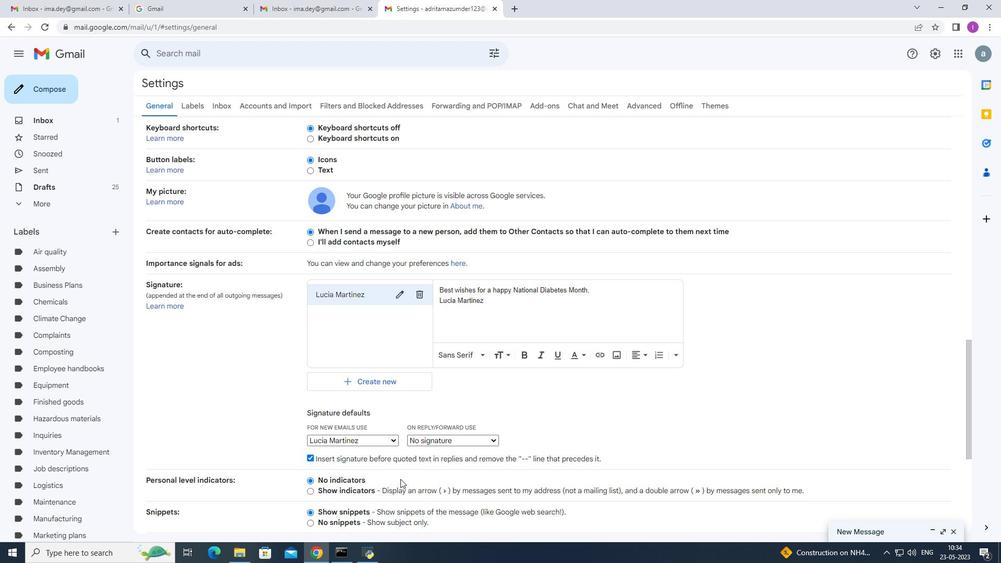 
Action: Mouse scrolled (400, 478) with delta (0, 0)
Screenshot: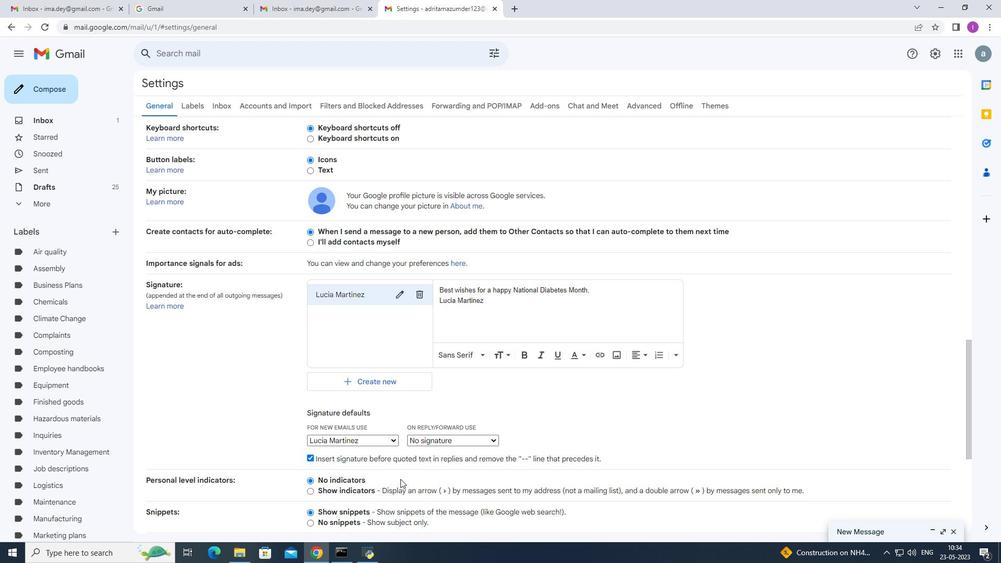 
Action: Mouse scrolled (400, 478) with delta (0, 0)
Screenshot: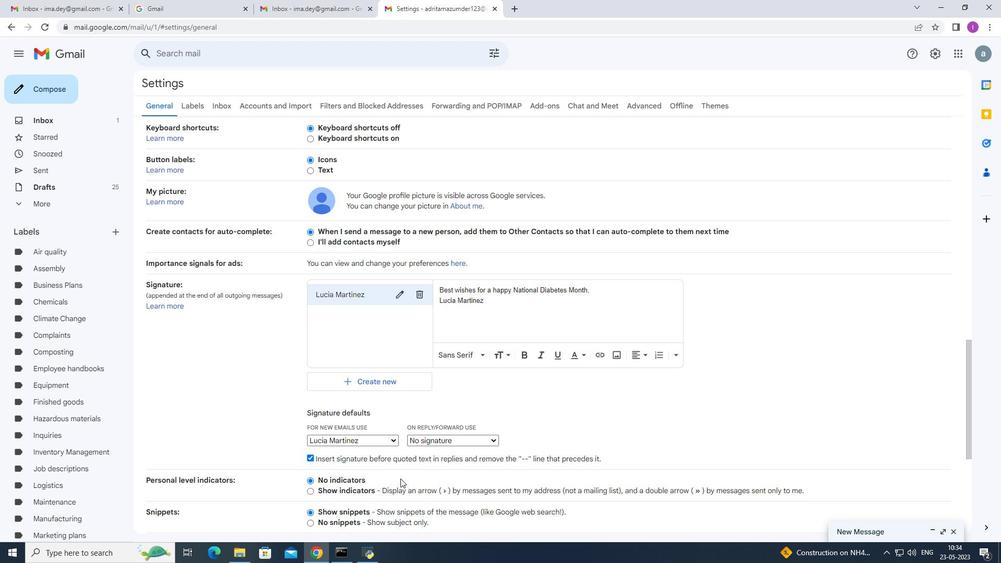 
Action: Mouse scrolled (400, 478) with delta (0, 0)
Screenshot: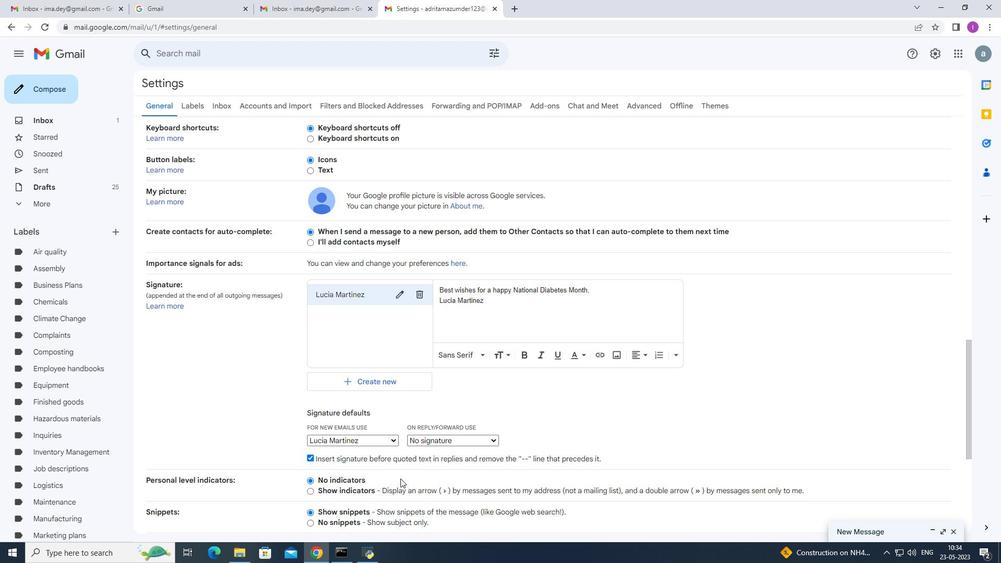
Action: Mouse scrolled (400, 478) with delta (0, 0)
Screenshot: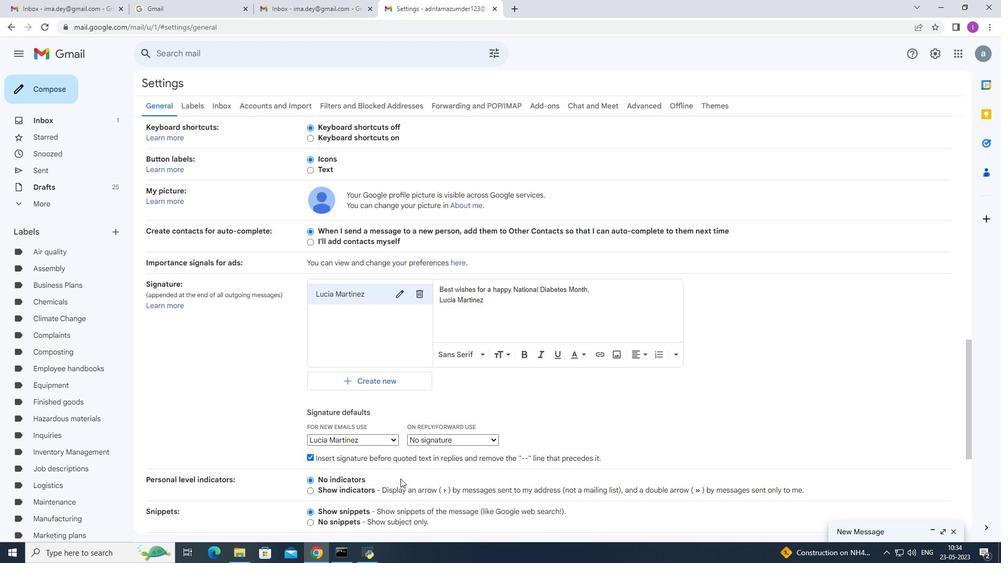 
Action: Mouse moved to (520, 478)
Screenshot: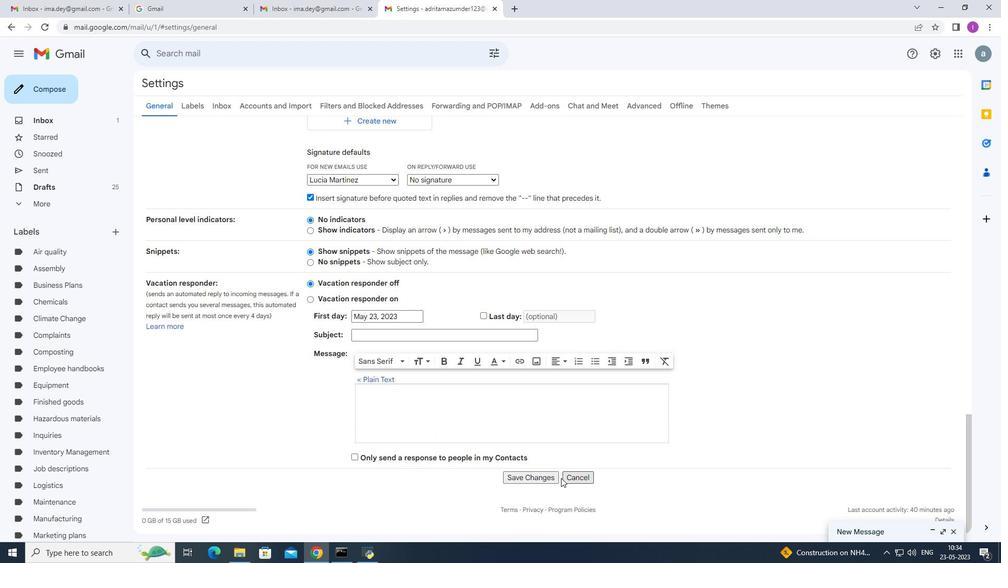 
Action: Mouse pressed left at (520, 478)
Screenshot: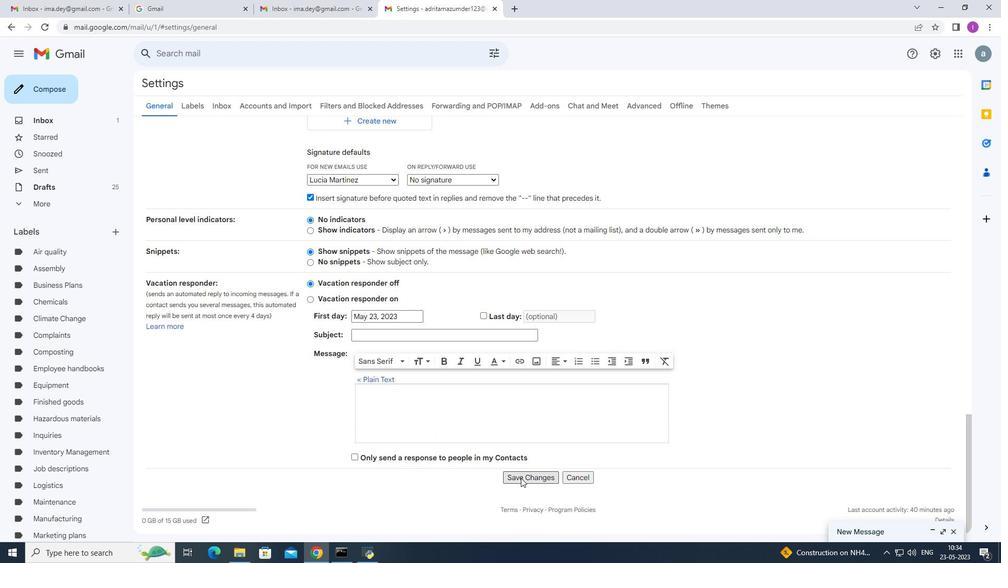 
Action: Mouse moved to (52, 83)
Screenshot: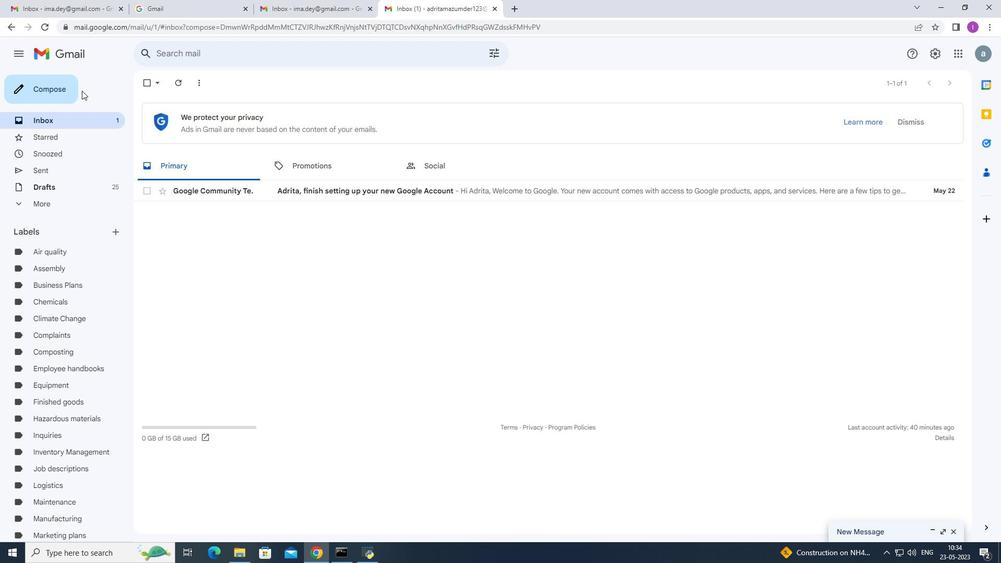 
Action: Mouse pressed left at (52, 83)
Screenshot: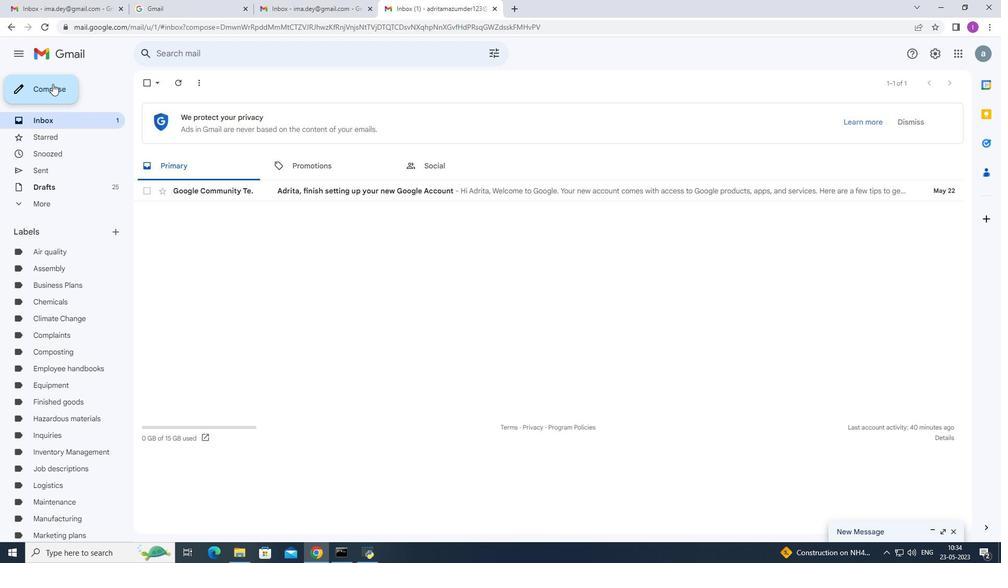 
Action: Mouse moved to (703, 244)
Screenshot: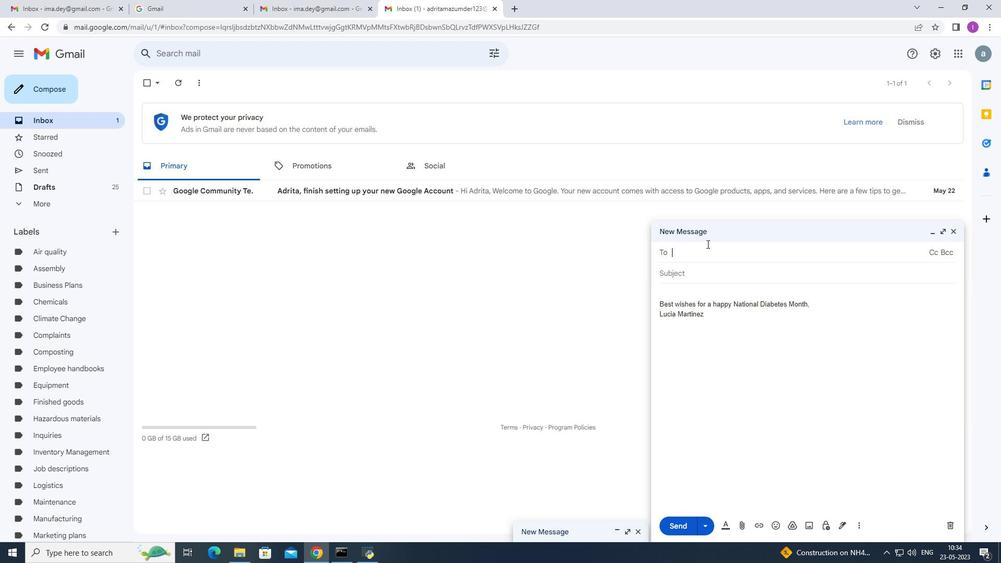 
Action: Key pressed SO
Screenshot: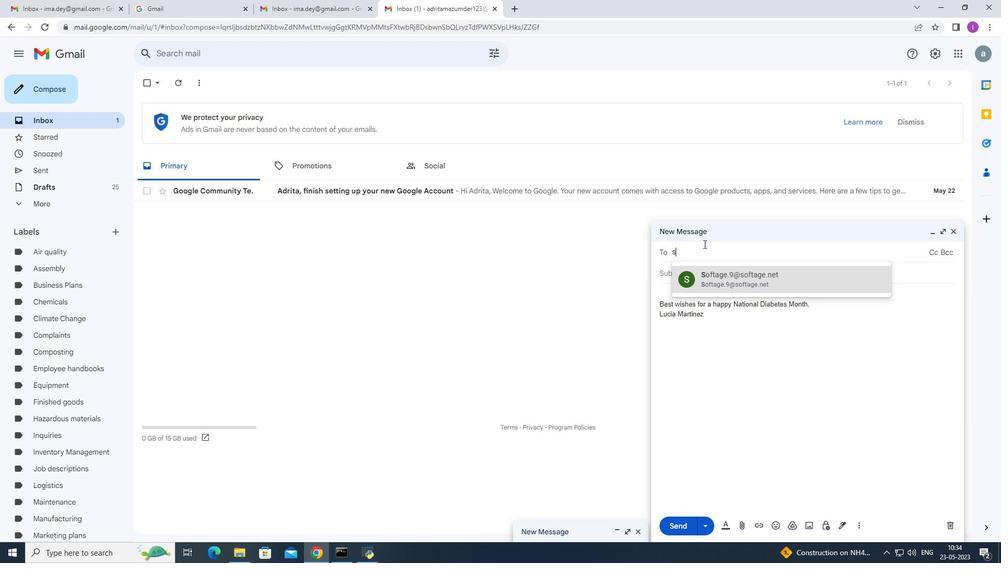 
Action: Mouse moved to (760, 272)
Screenshot: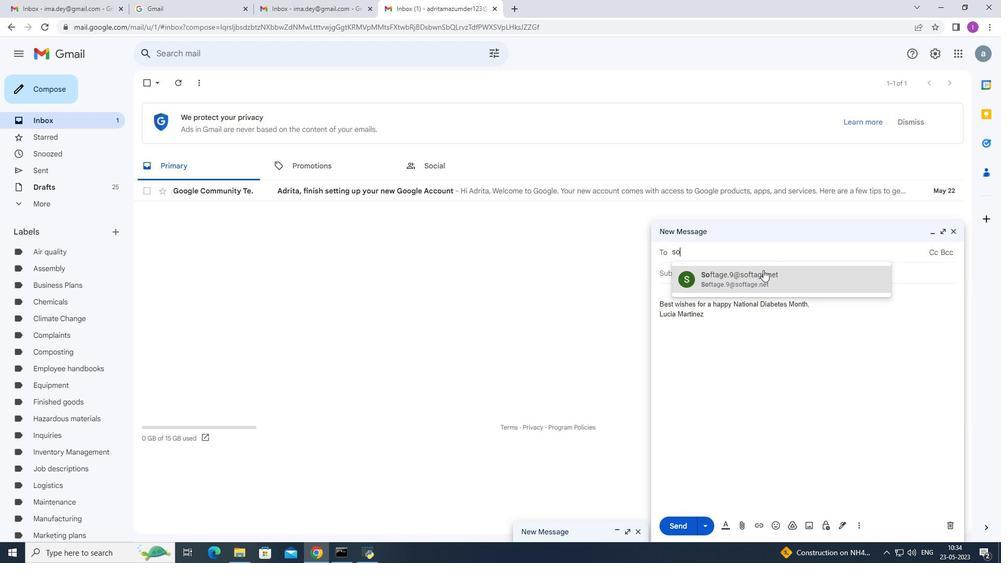 
Action: Mouse pressed left at (760, 272)
Screenshot: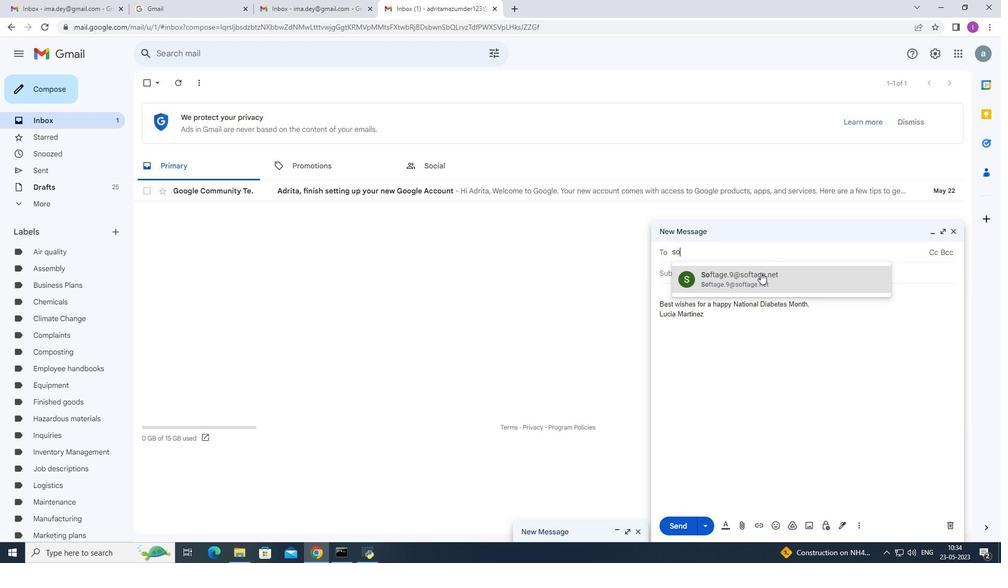 
Action: Mouse moved to (858, 521)
Screenshot: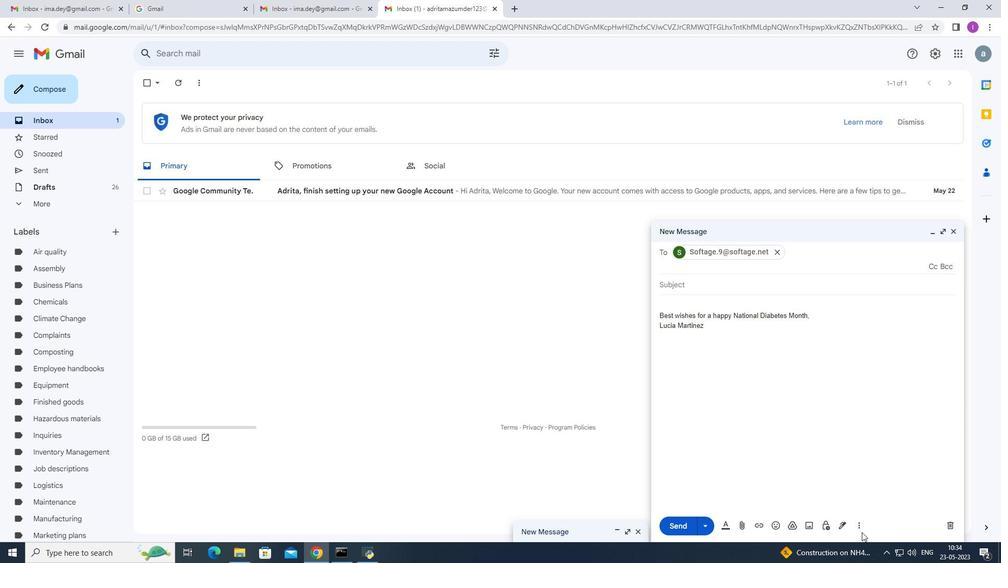 
Action: Mouse pressed left at (858, 521)
Screenshot: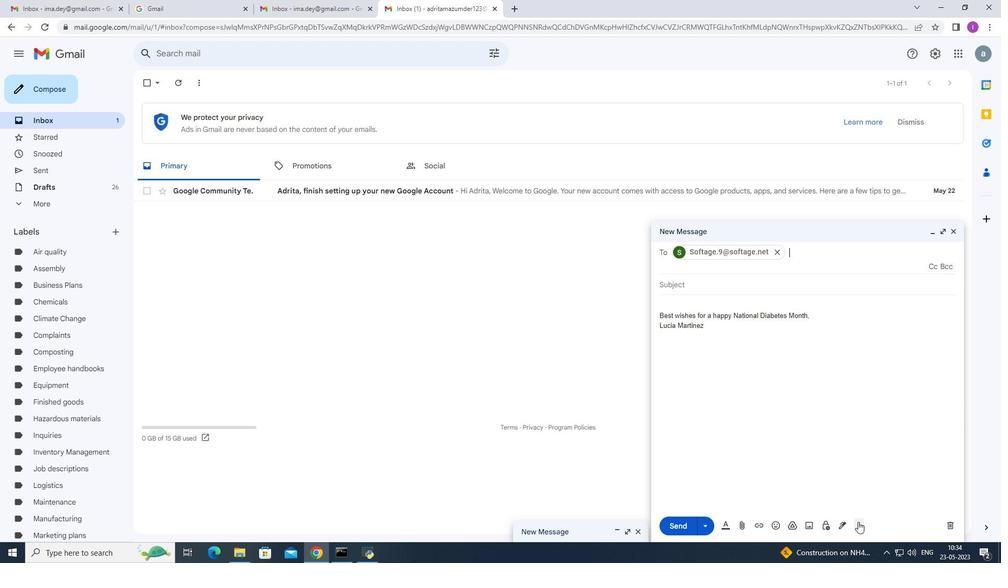 
Action: Mouse moved to (871, 423)
Screenshot: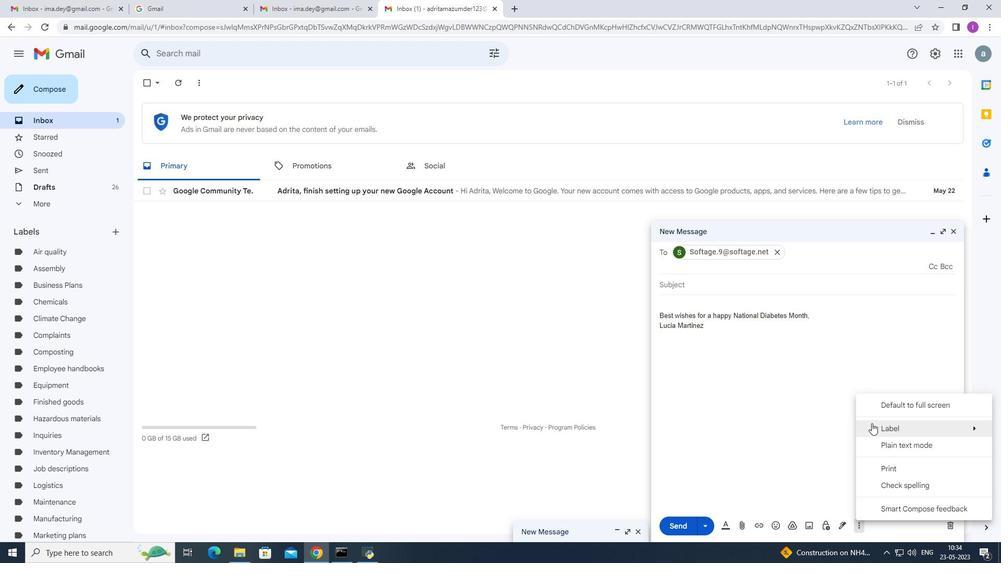 
Action: Mouse pressed left at (871, 423)
Screenshot: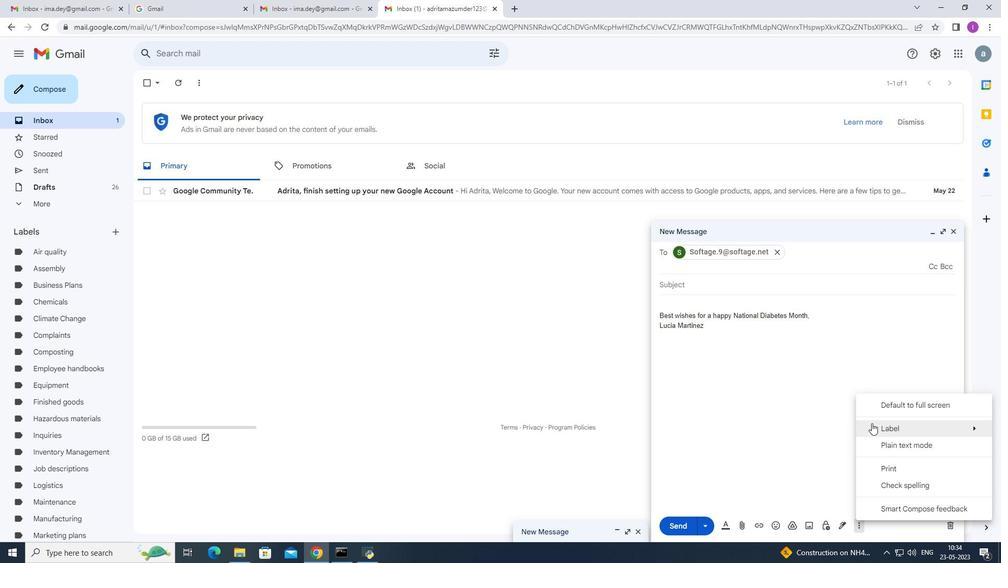 
Action: Mouse moved to (718, 223)
Screenshot: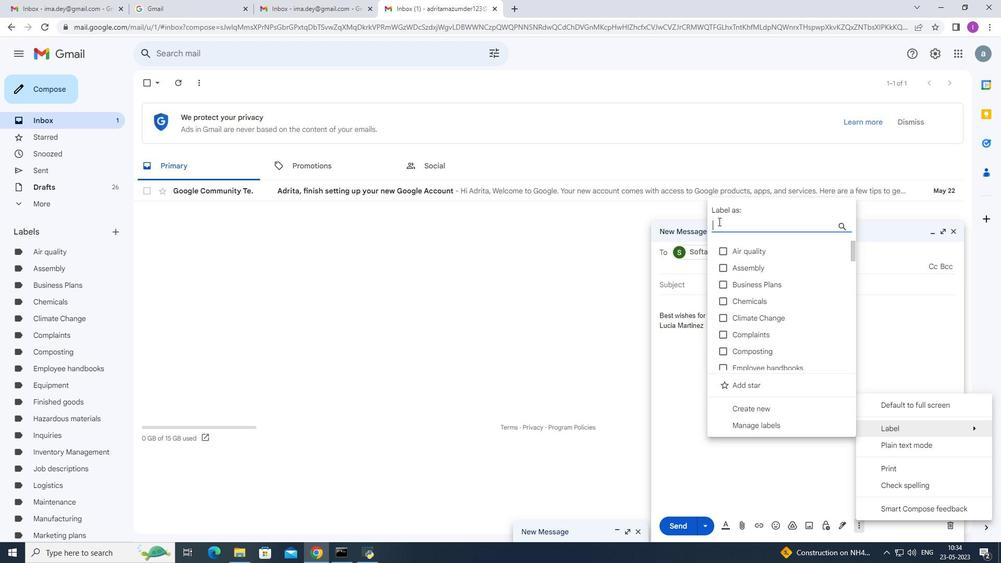 
Action: Mouse pressed left at (718, 223)
Screenshot: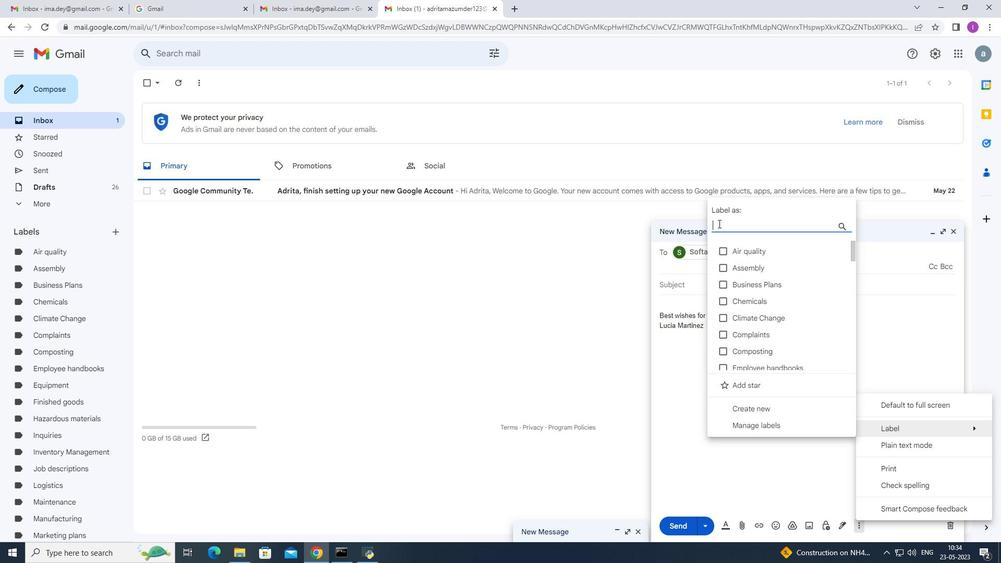 
Action: Key pressed <Key.shift><Key.shift><Key.shift>bUDGETS
Screenshot: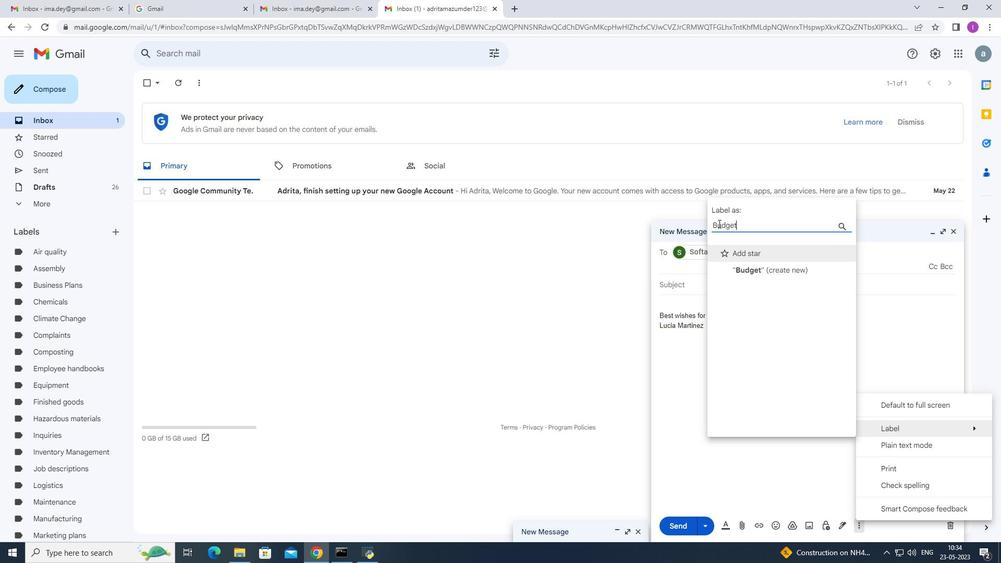
Action: Mouse moved to (754, 270)
Screenshot: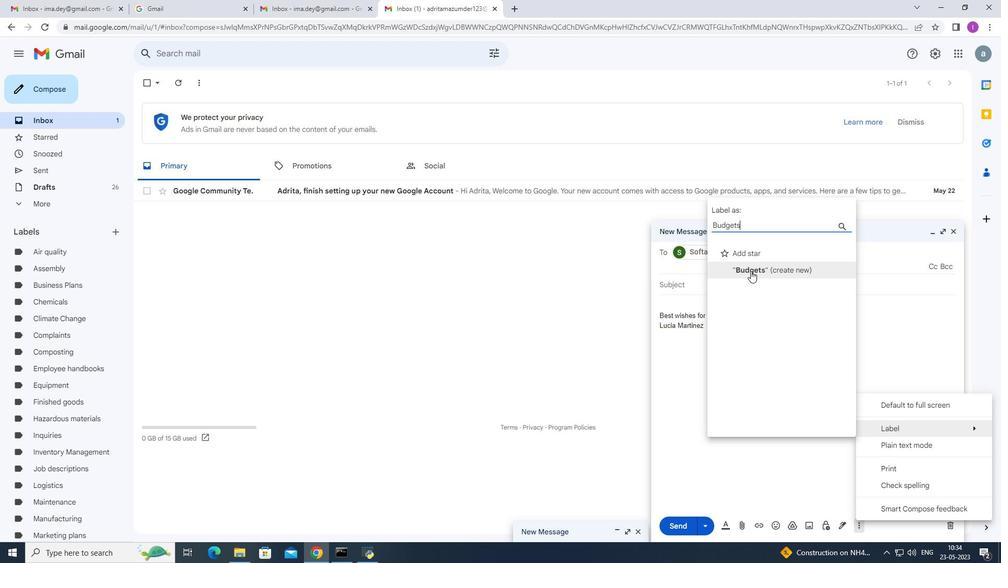 
Action: Mouse pressed left at (754, 270)
Screenshot: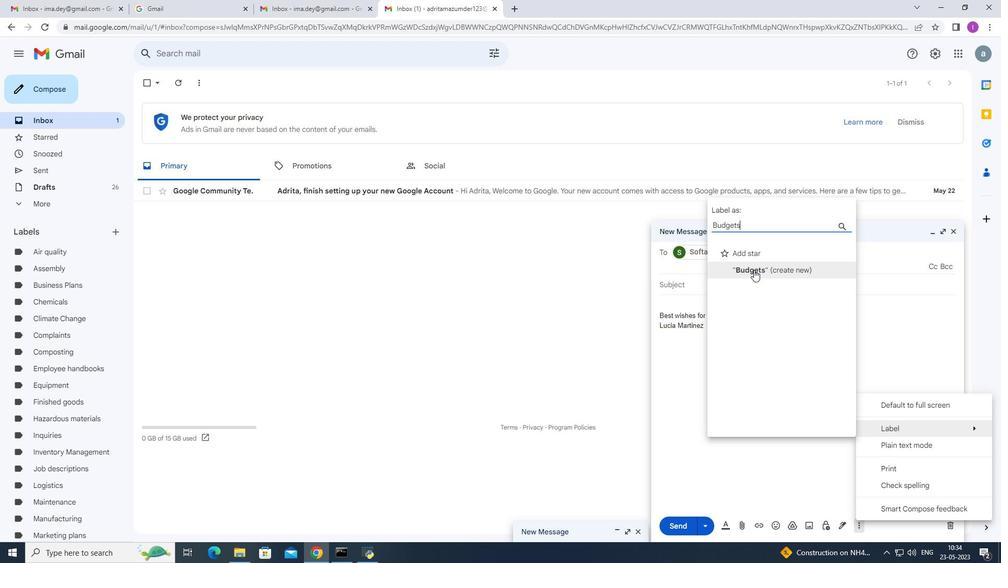 
Action: Mouse moved to (590, 331)
Screenshot: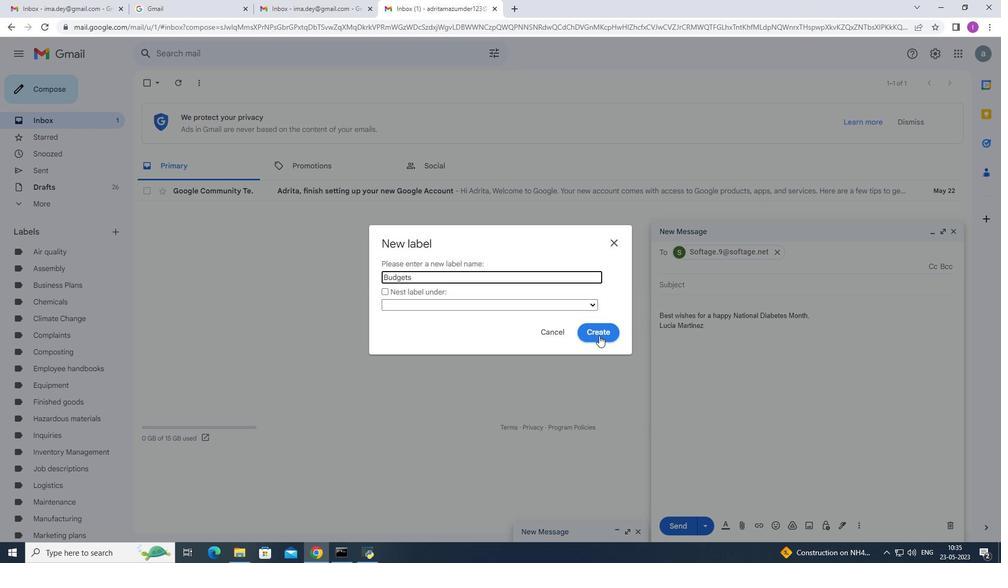 
Action: Mouse pressed left at (590, 331)
Screenshot: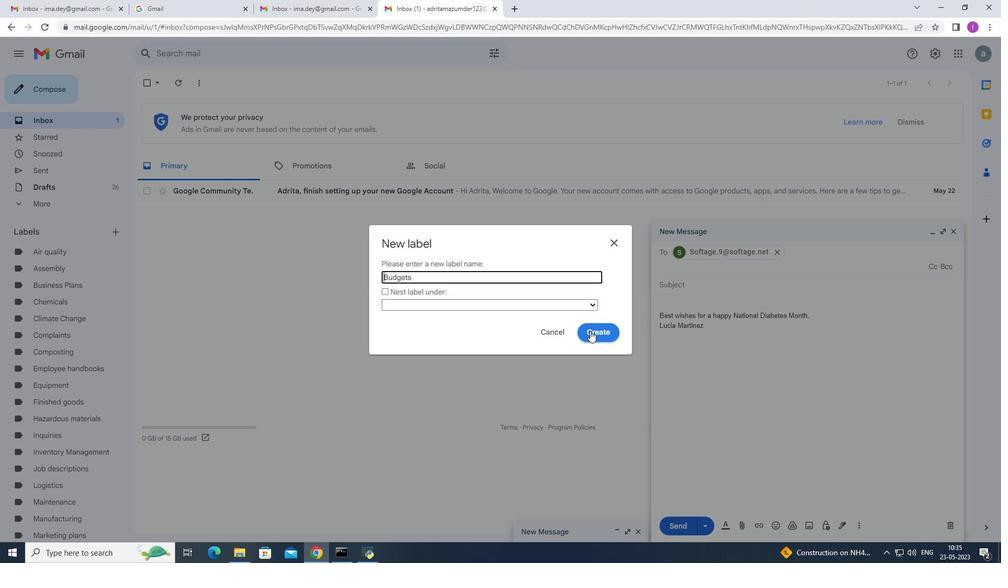 
Action: Mouse moved to (858, 524)
Screenshot: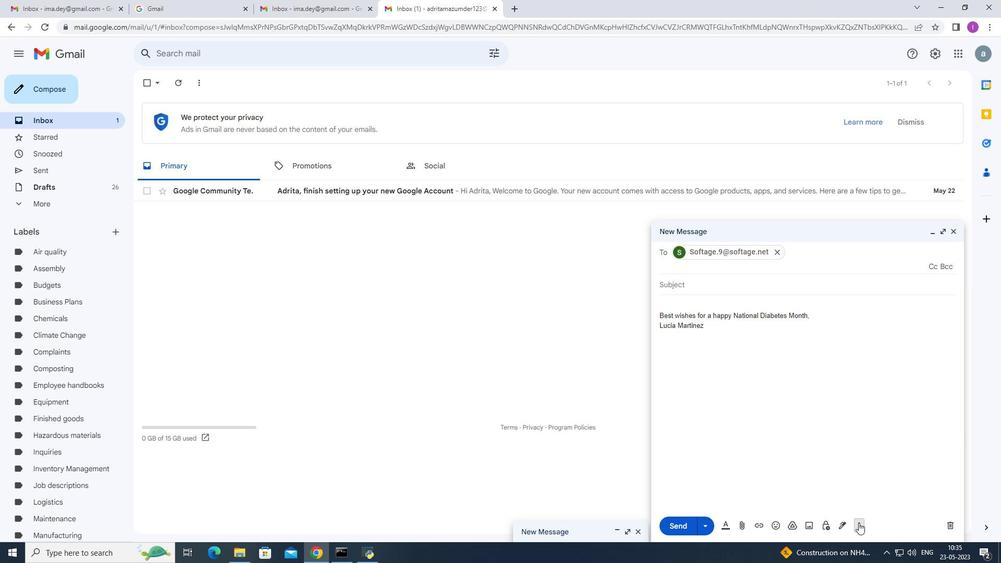 
Action: Mouse pressed left at (858, 524)
Screenshot: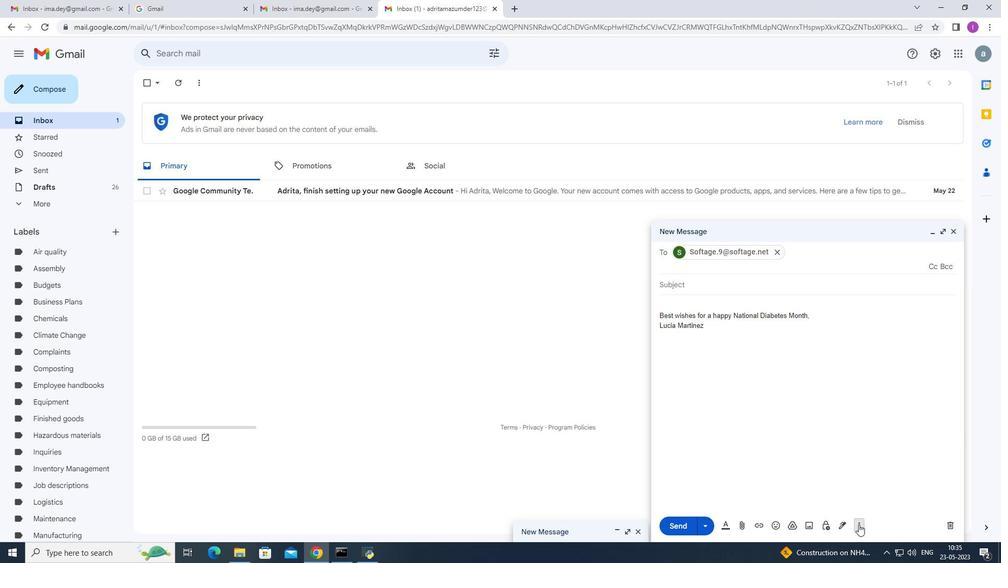 
Action: Mouse moved to (896, 427)
Screenshot: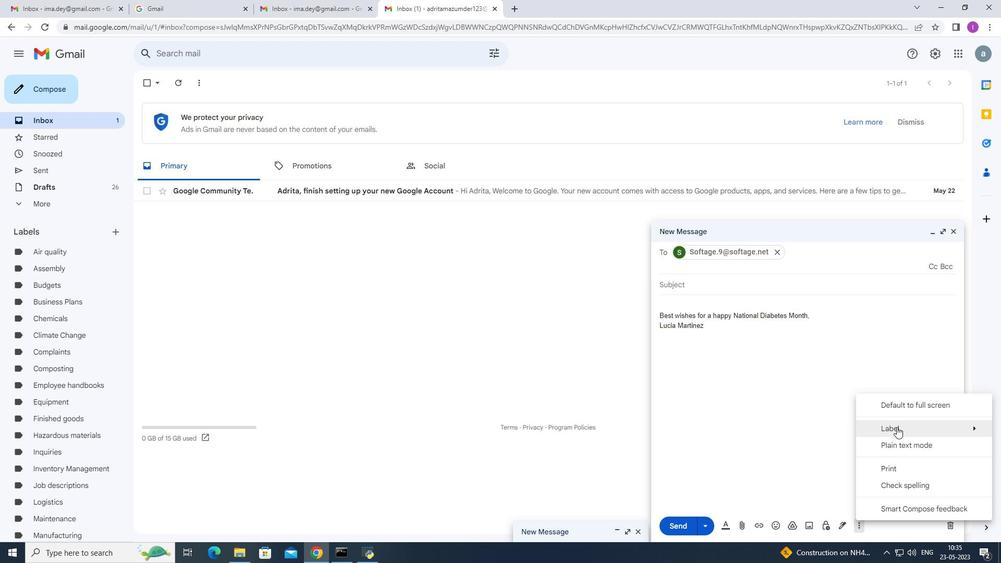 
Action: Mouse pressed left at (896, 427)
Screenshot: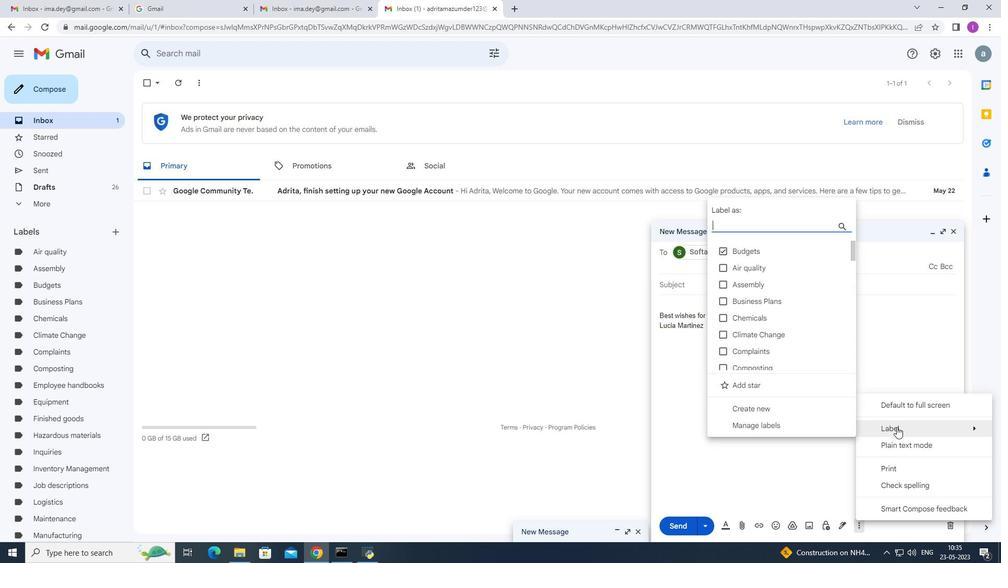 
Action: Mouse moved to (686, 383)
Screenshot: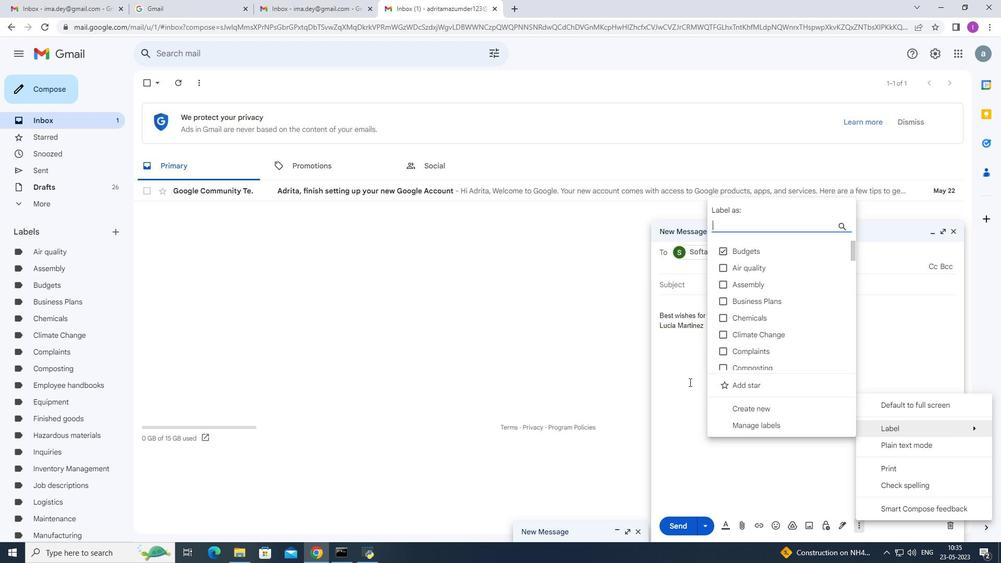 
Action: Mouse pressed left at (686, 383)
Screenshot: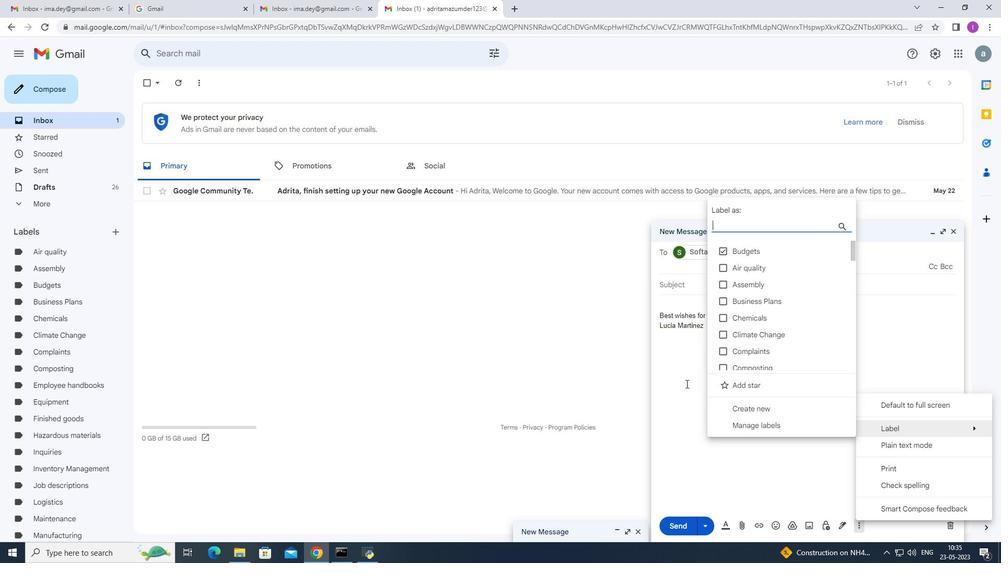 
Action: Mouse moved to (494, 417)
Screenshot: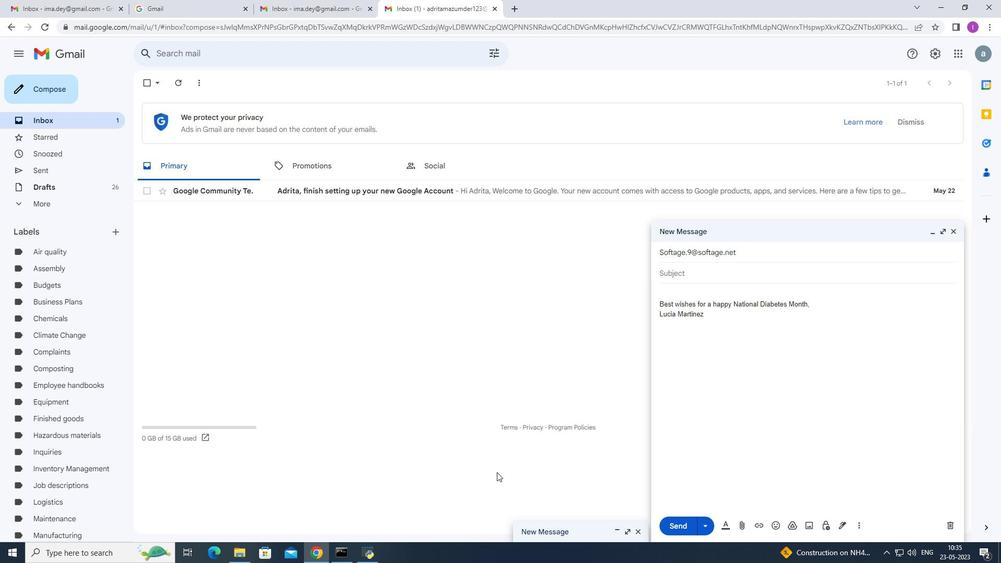 
